 Task: Search one way flight ticket for 4 adults, 1 infant in seat and 1 infant on lap in premium economy from Des Moines: Des Moines International Airport to Raleigh: Raleigh-durham International Airport on 8-5-2023. Choice of flights is Sun country airlines. Number of bags: 1 checked bag. Price is upto 73000. Outbound departure time preference is 9:30.
Action: Mouse moved to (362, 321)
Screenshot: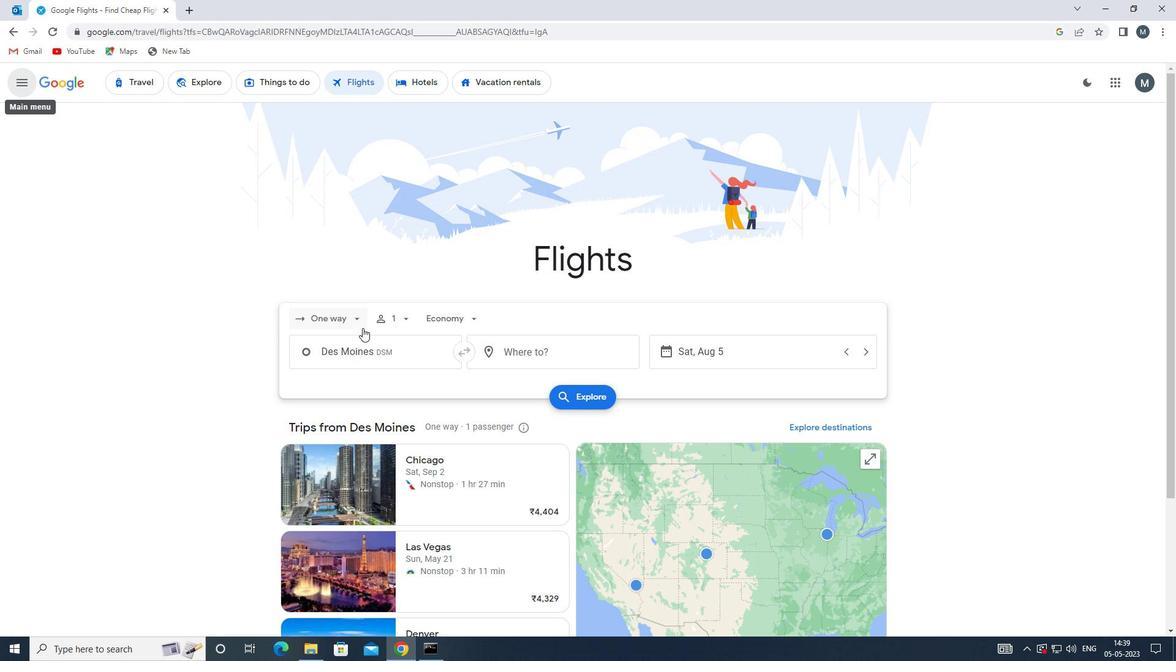 
Action: Mouse pressed left at (362, 321)
Screenshot: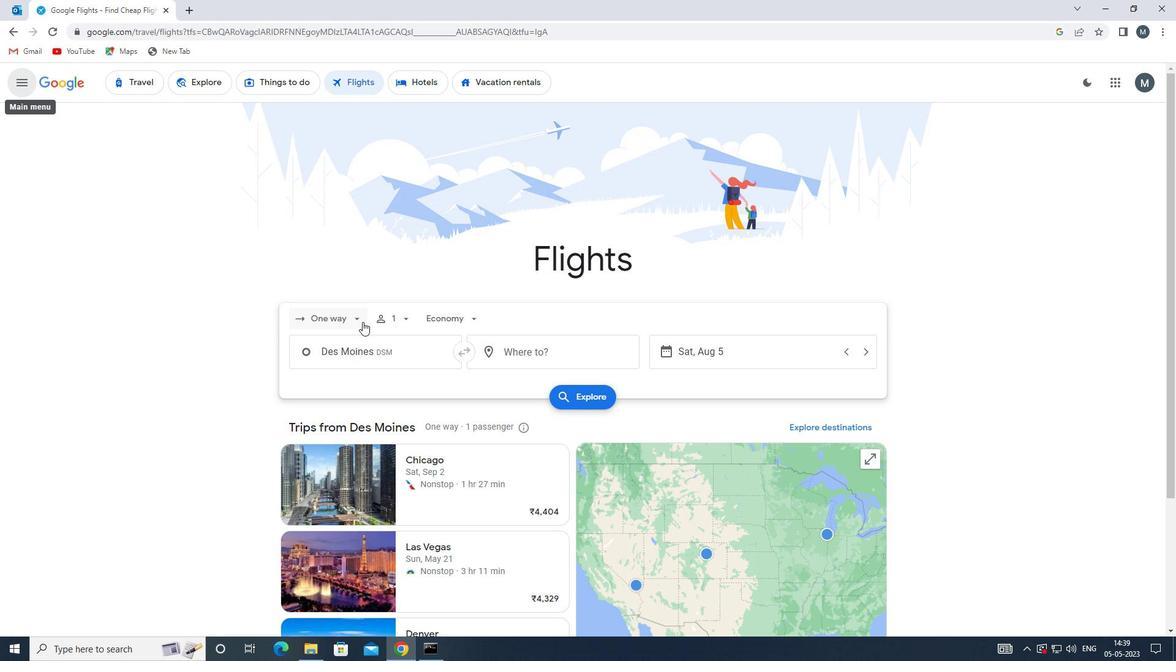 
Action: Mouse moved to (355, 322)
Screenshot: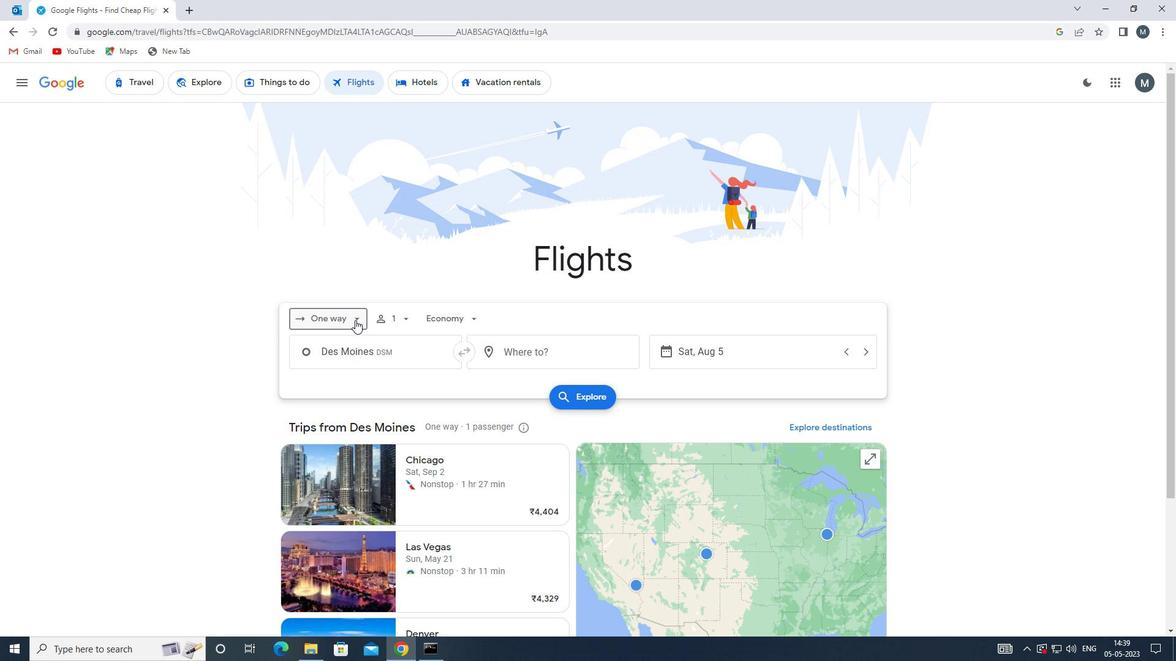 
Action: Mouse pressed left at (355, 322)
Screenshot: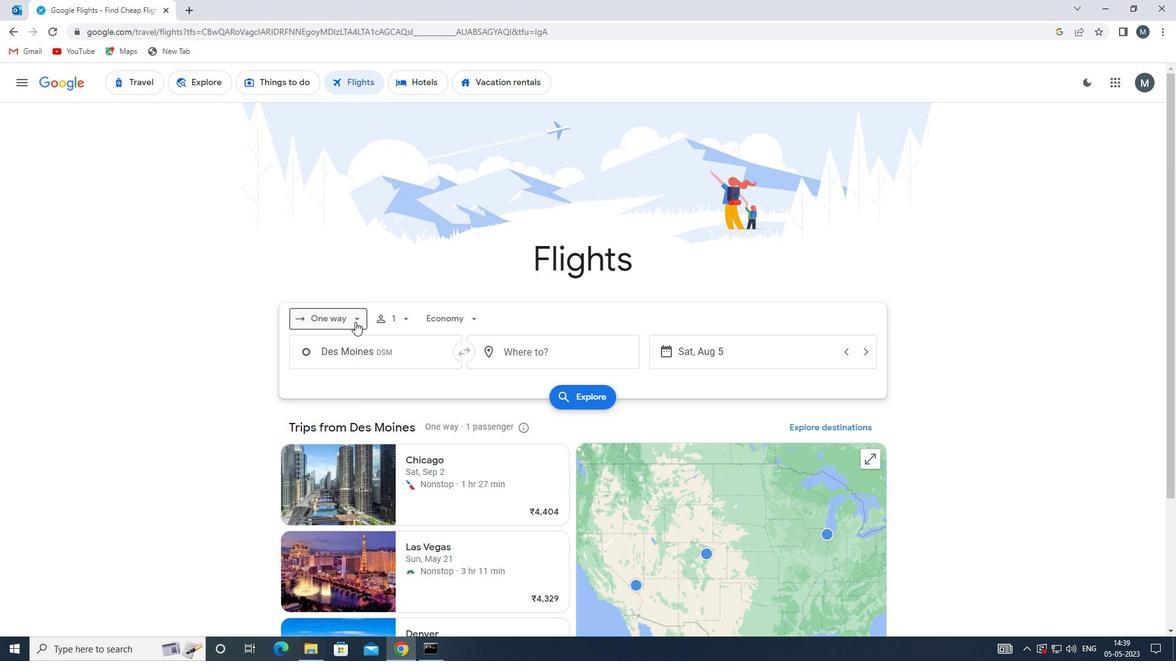 
Action: Mouse moved to (355, 378)
Screenshot: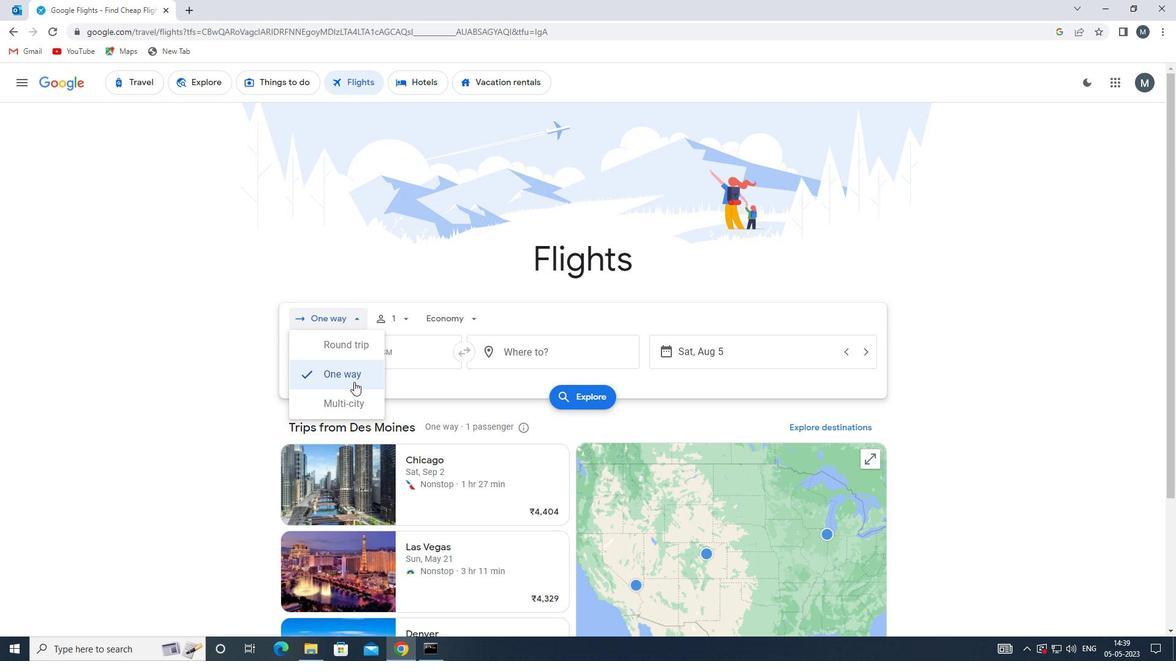
Action: Mouse pressed left at (355, 378)
Screenshot: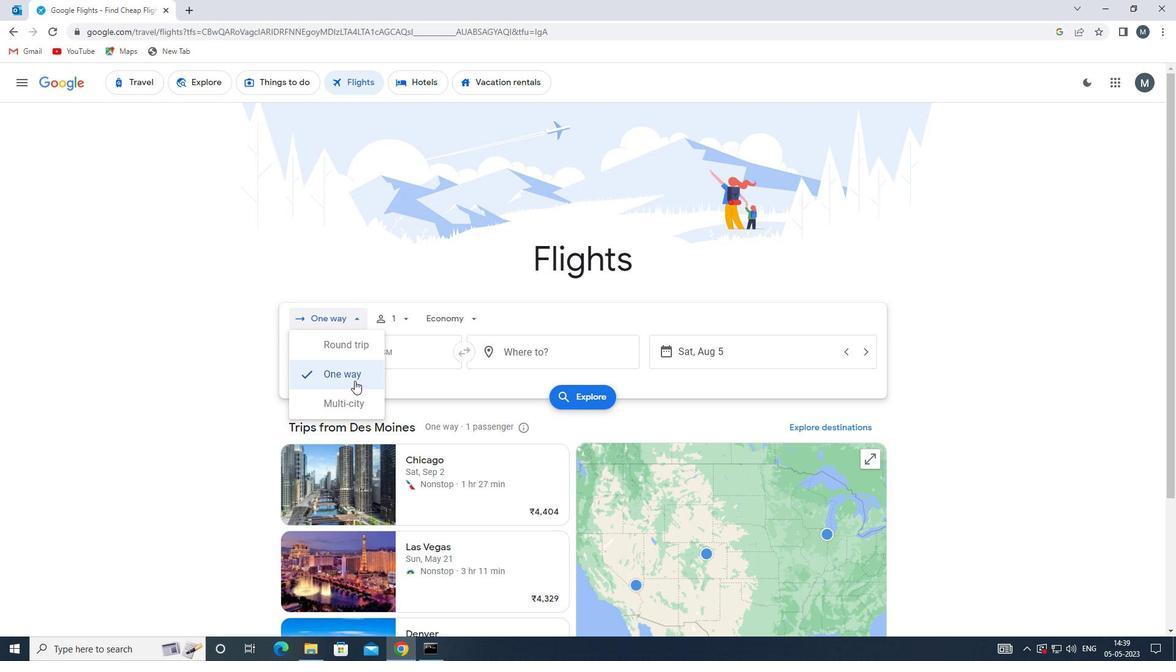 
Action: Mouse moved to (401, 317)
Screenshot: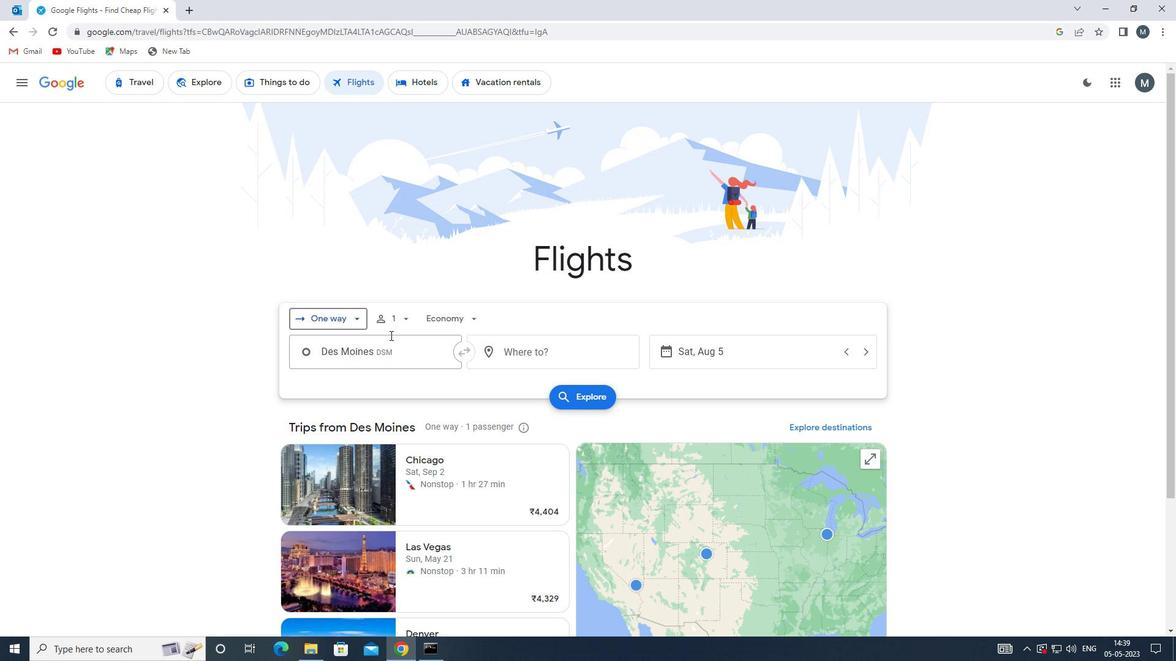 
Action: Mouse pressed left at (401, 317)
Screenshot: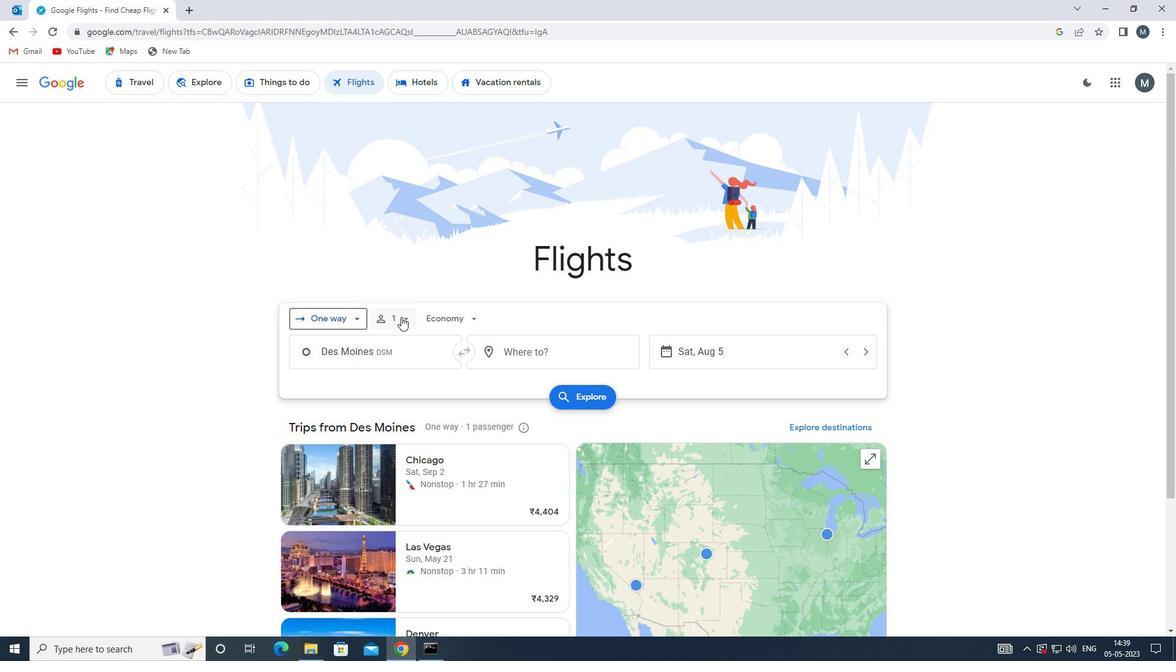 
Action: Mouse moved to (493, 351)
Screenshot: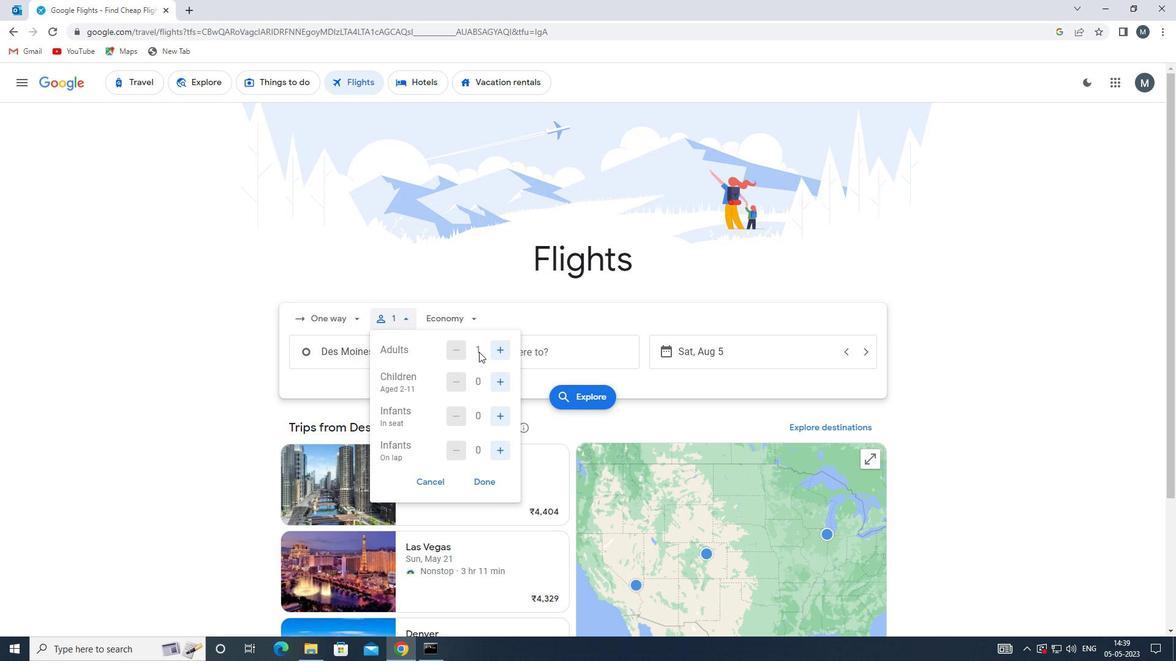 
Action: Mouse pressed left at (493, 351)
Screenshot: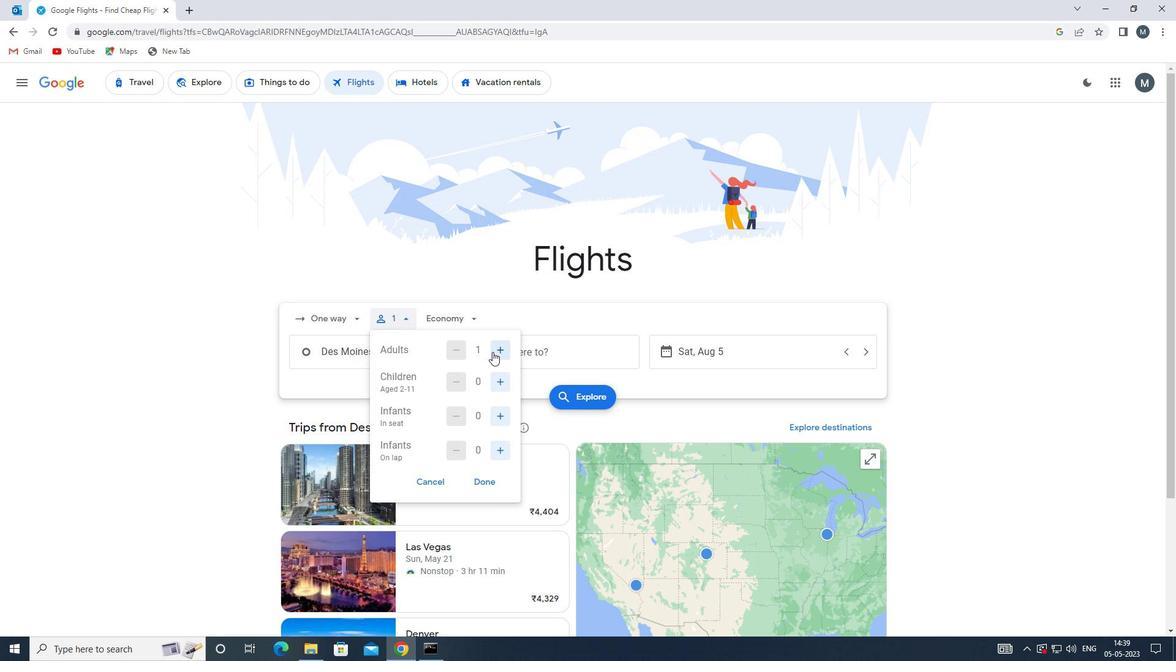
Action: Mouse moved to (494, 351)
Screenshot: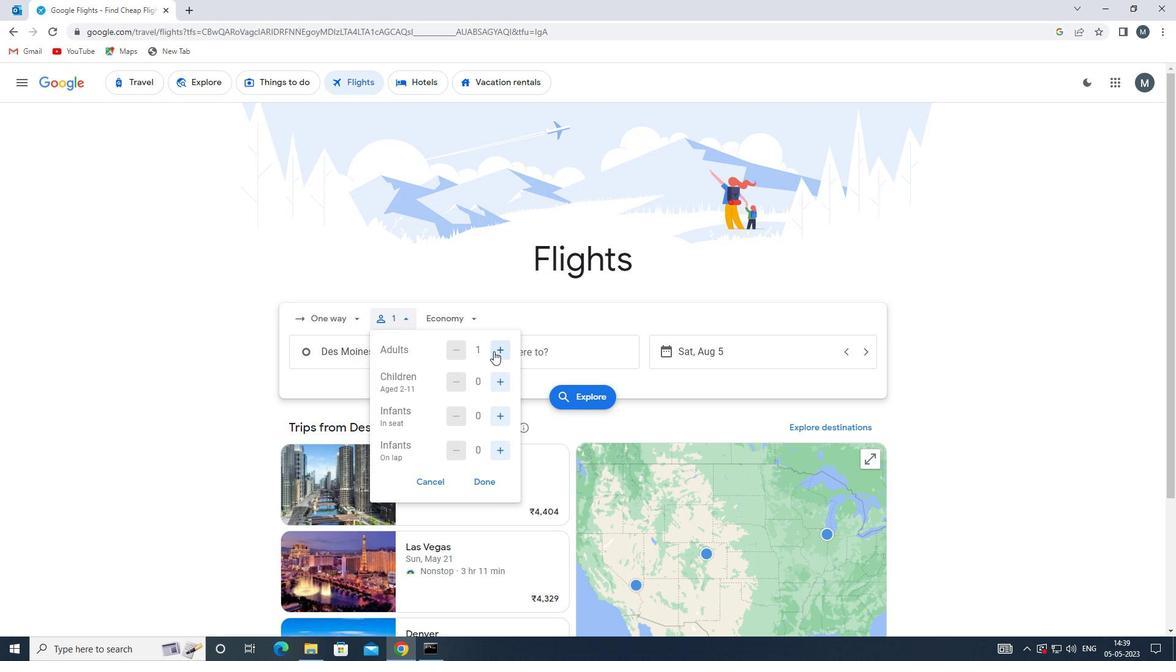 
Action: Mouse pressed left at (494, 351)
Screenshot: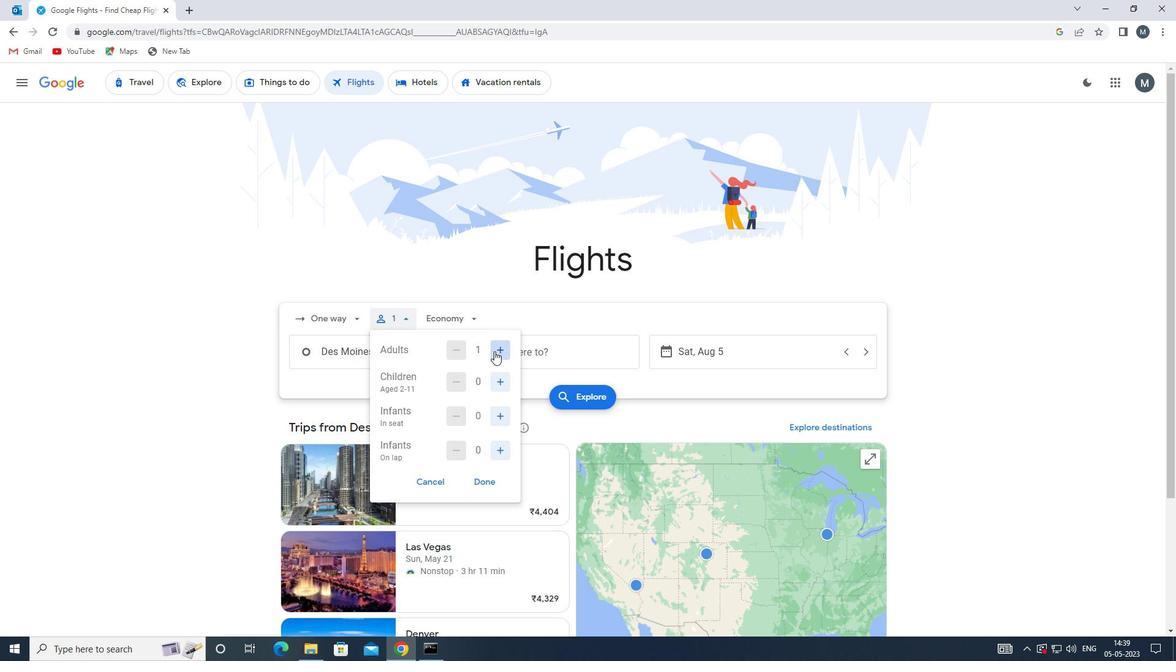 
Action: Mouse moved to (494, 351)
Screenshot: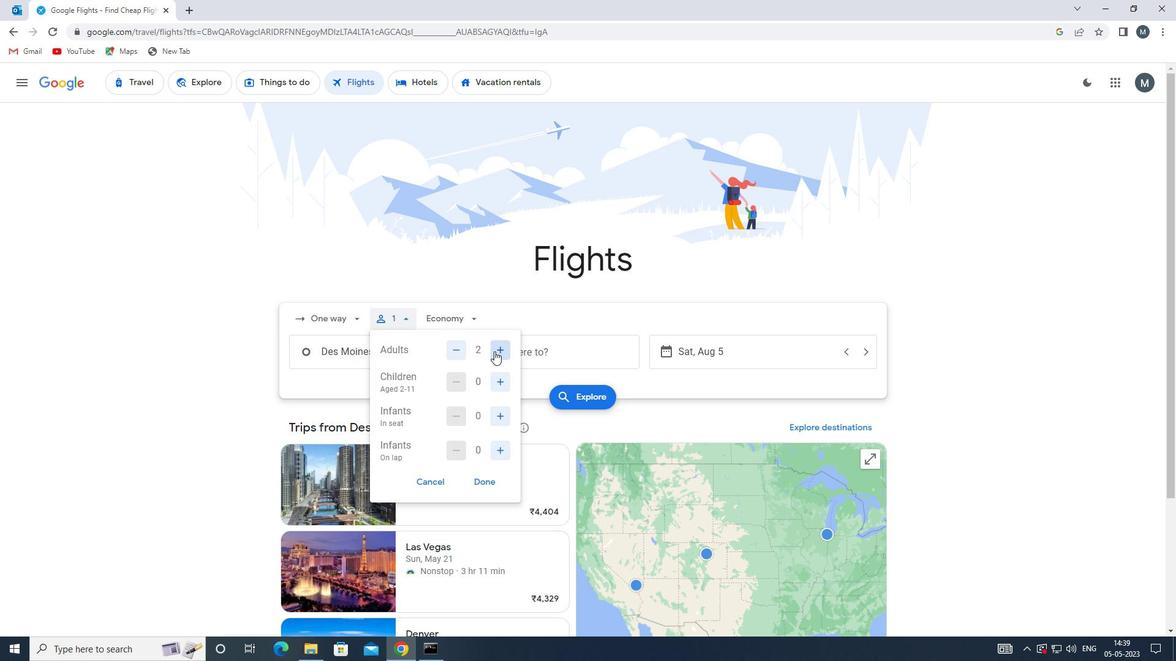 
Action: Mouse pressed left at (494, 351)
Screenshot: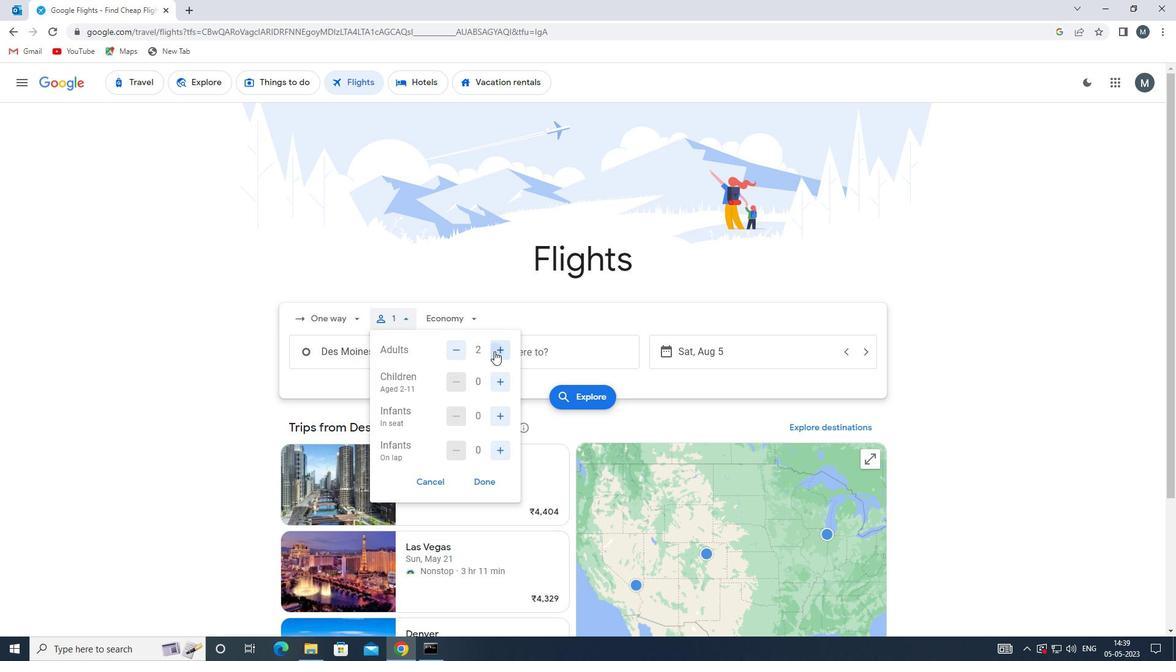 
Action: Mouse moved to (500, 418)
Screenshot: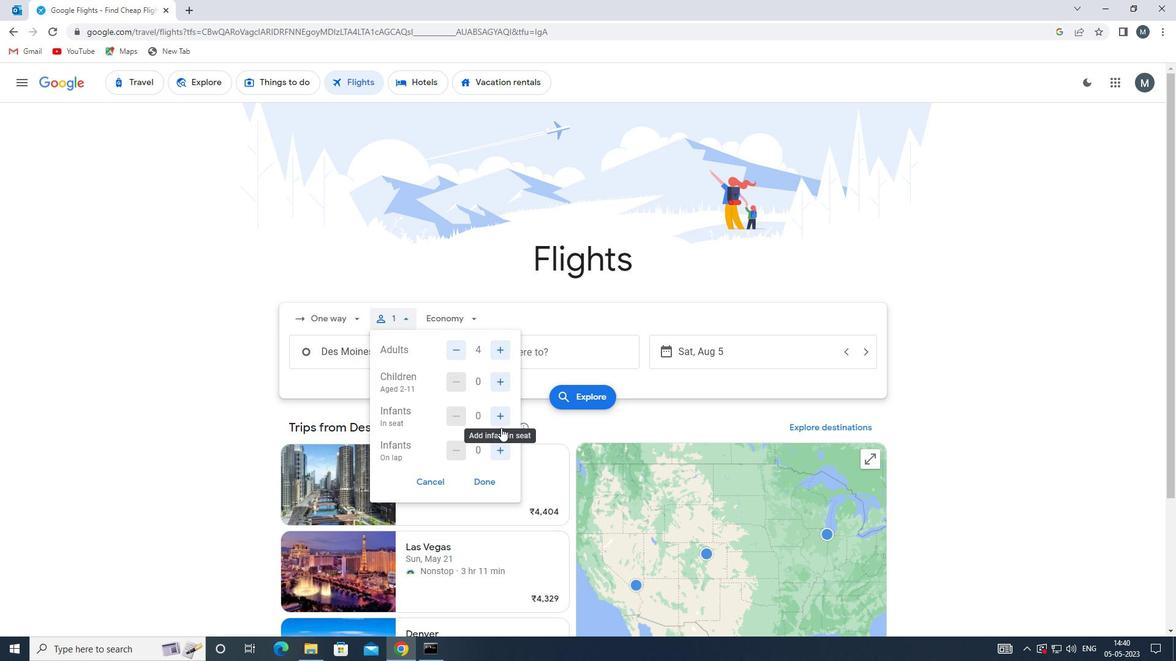 
Action: Mouse pressed left at (500, 418)
Screenshot: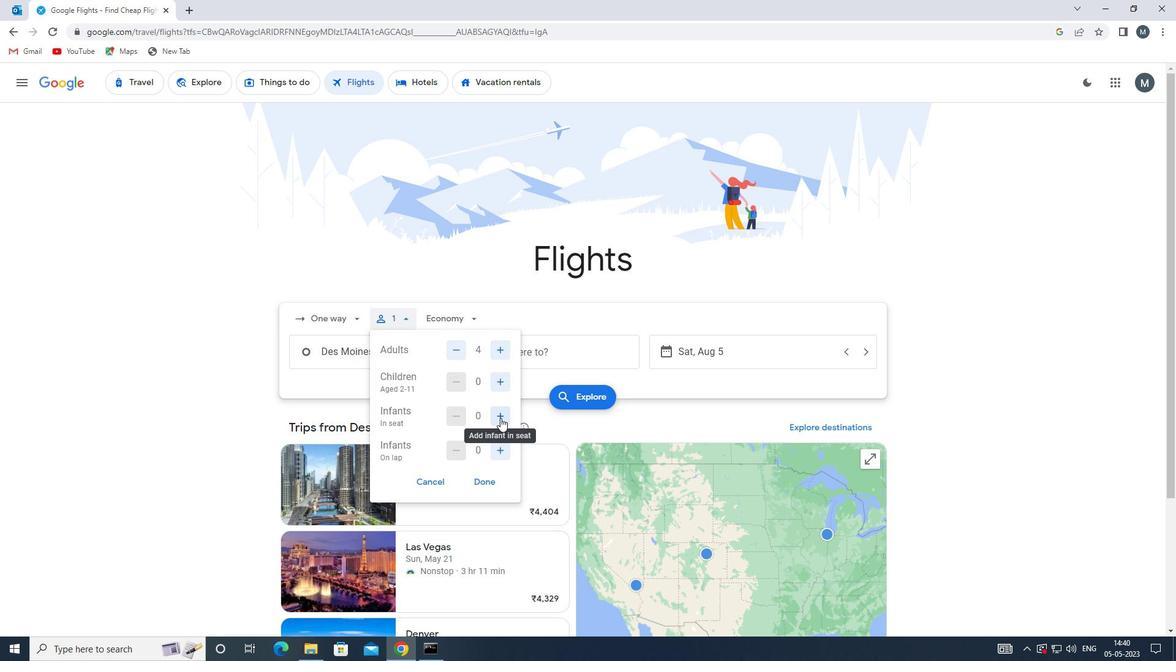 
Action: Mouse moved to (499, 457)
Screenshot: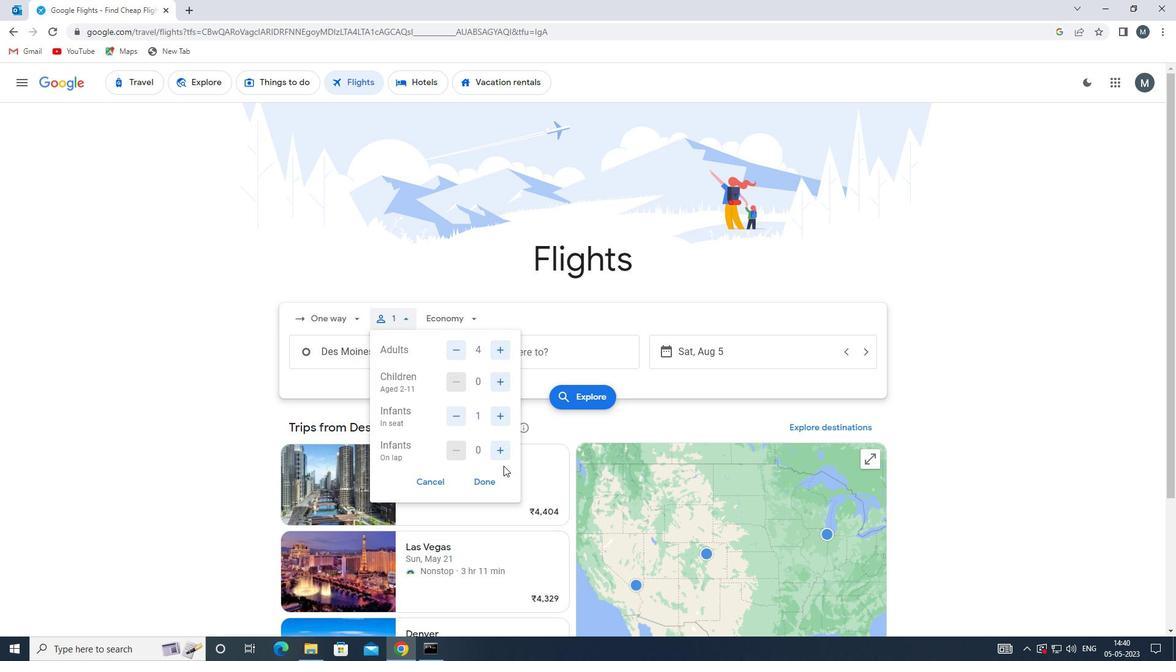 
Action: Mouse pressed left at (499, 457)
Screenshot: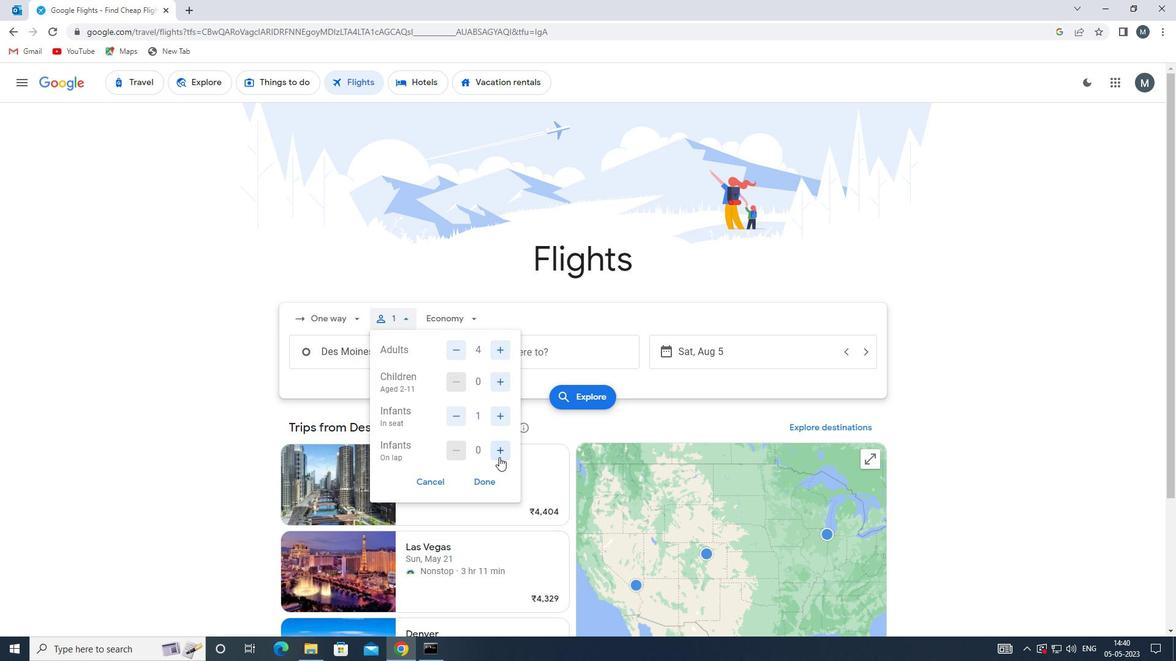 
Action: Mouse moved to (491, 480)
Screenshot: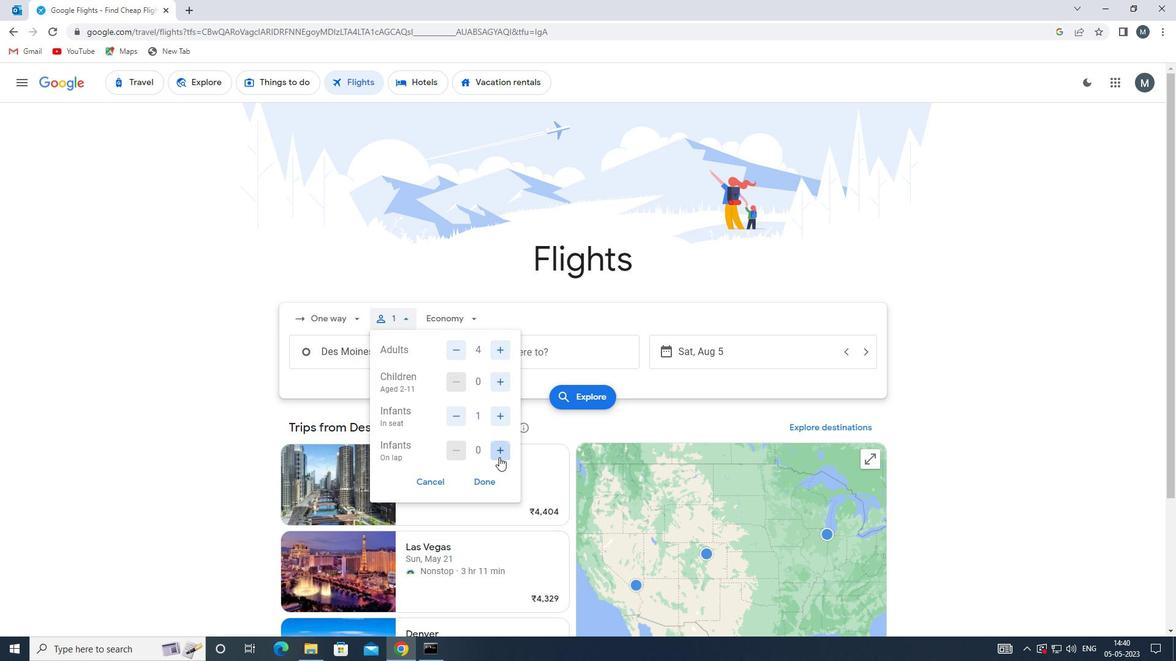 
Action: Mouse pressed left at (491, 480)
Screenshot: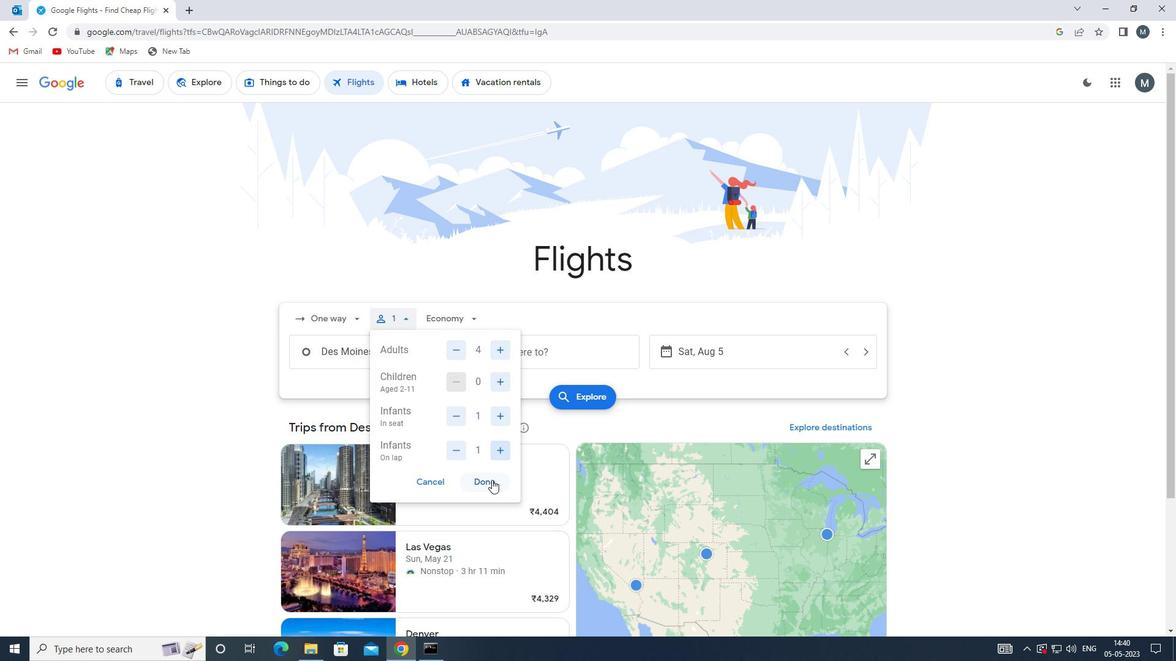 
Action: Mouse moved to (471, 322)
Screenshot: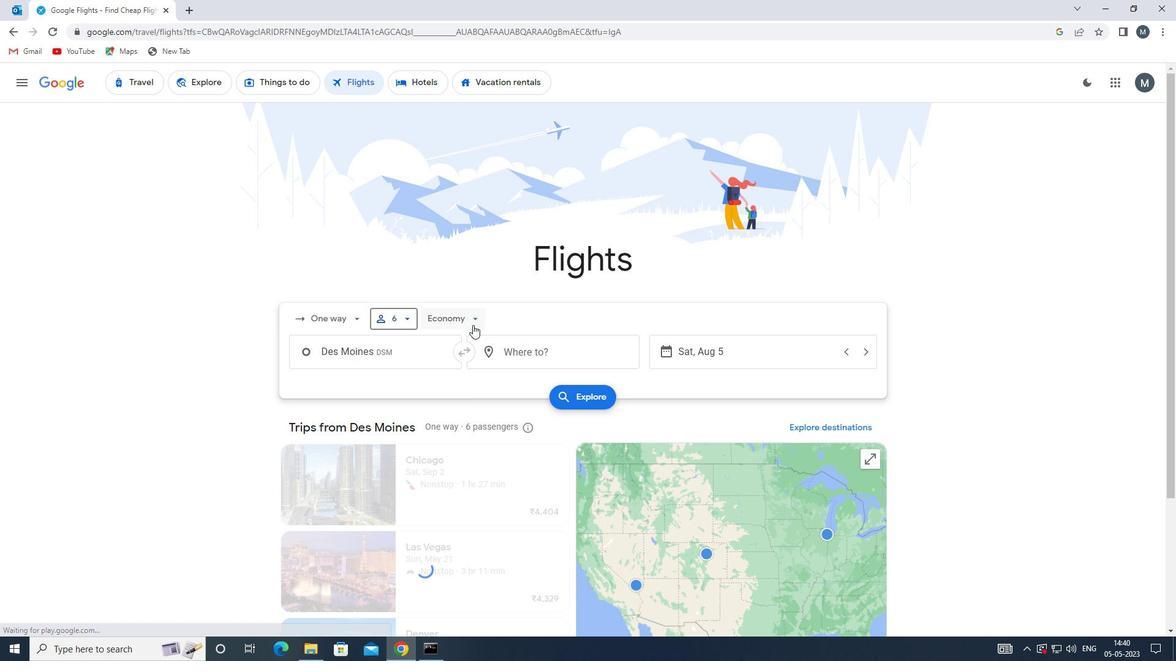 
Action: Mouse pressed left at (471, 322)
Screenshot: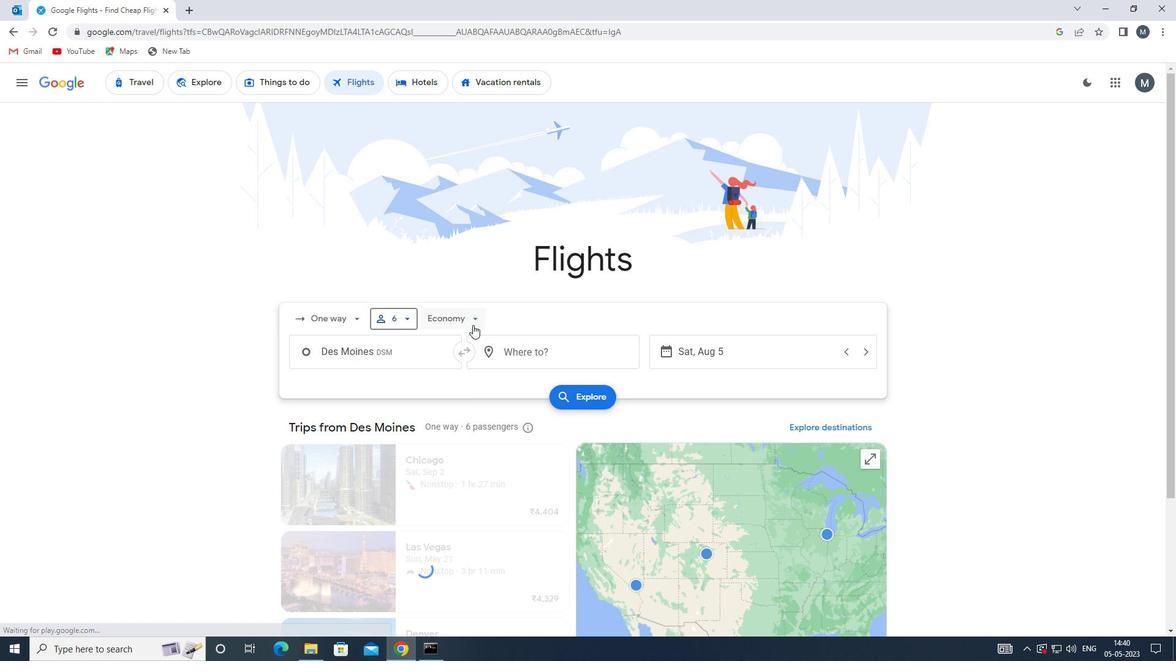 
Action: Mouse moved to (469, 373)
Screenshot: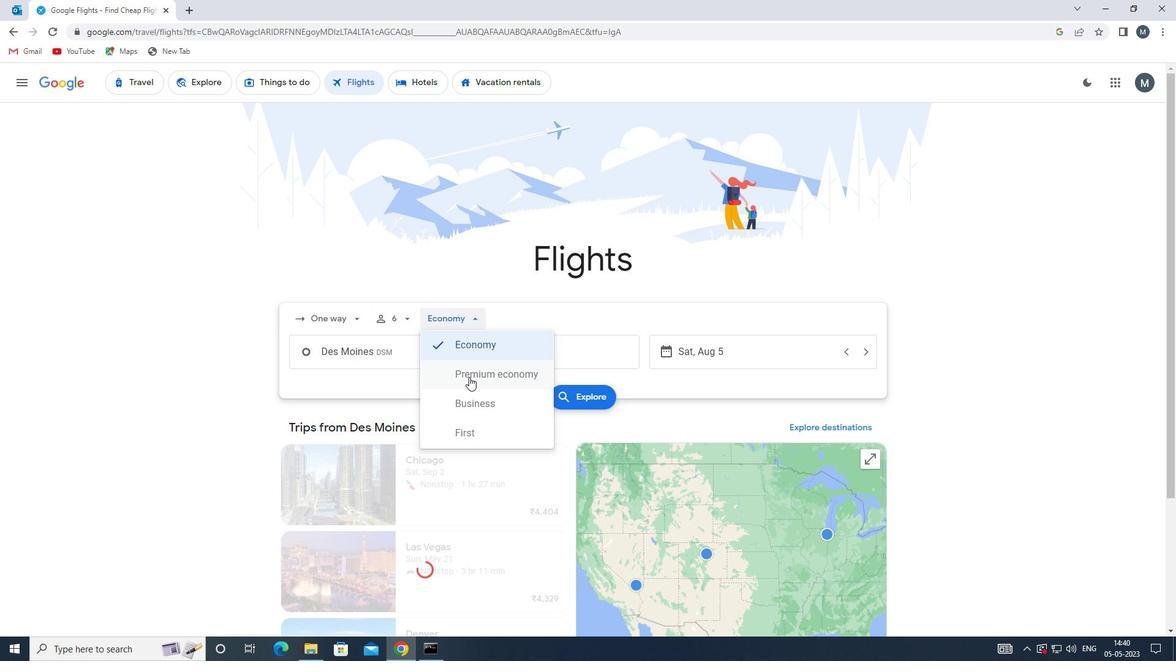 
Action: Mouse pressed left at (469, 373)
Screenshot: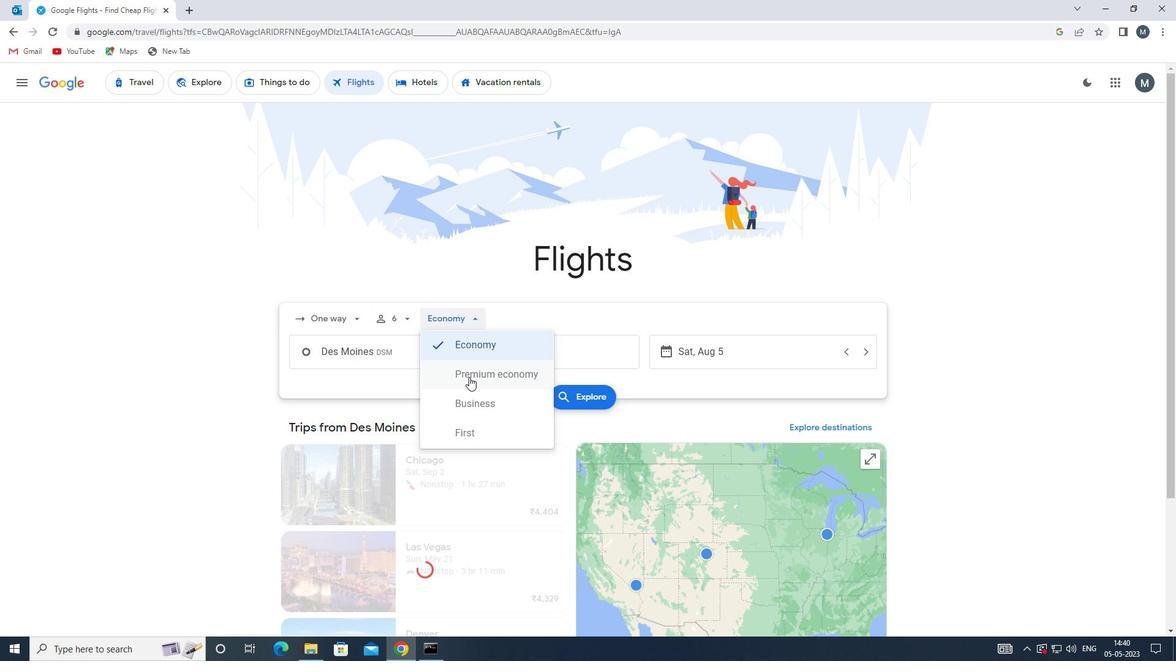 
Action: Mouse moved to (406, 355)
Screenshot: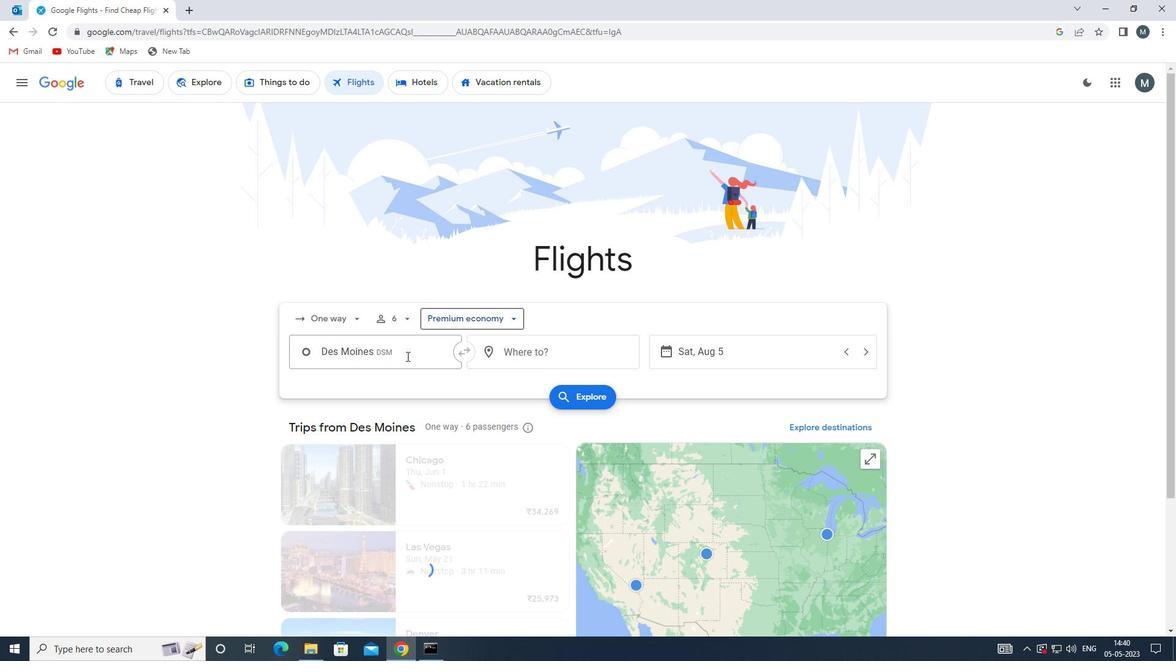 
Action: Mouse pressed left at (406, 355)
Screenshot: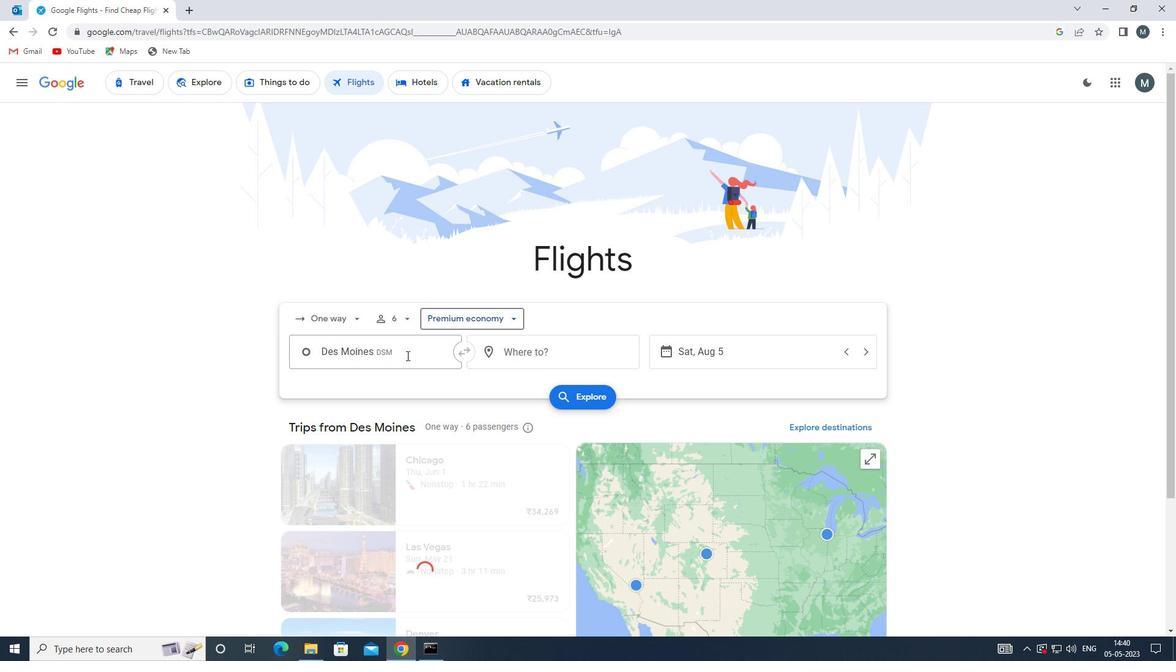 
Action: Mouse moved to (405, 415)
Screenshot: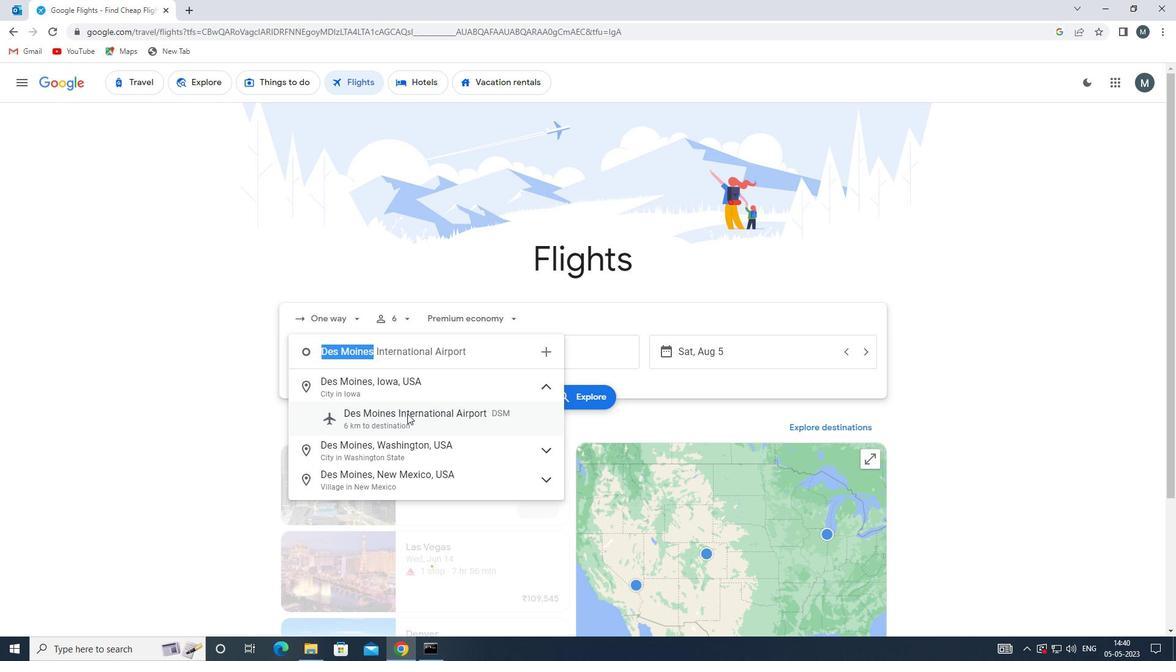 
Action: Mouse pressed left at (405, 415)
Screenshot: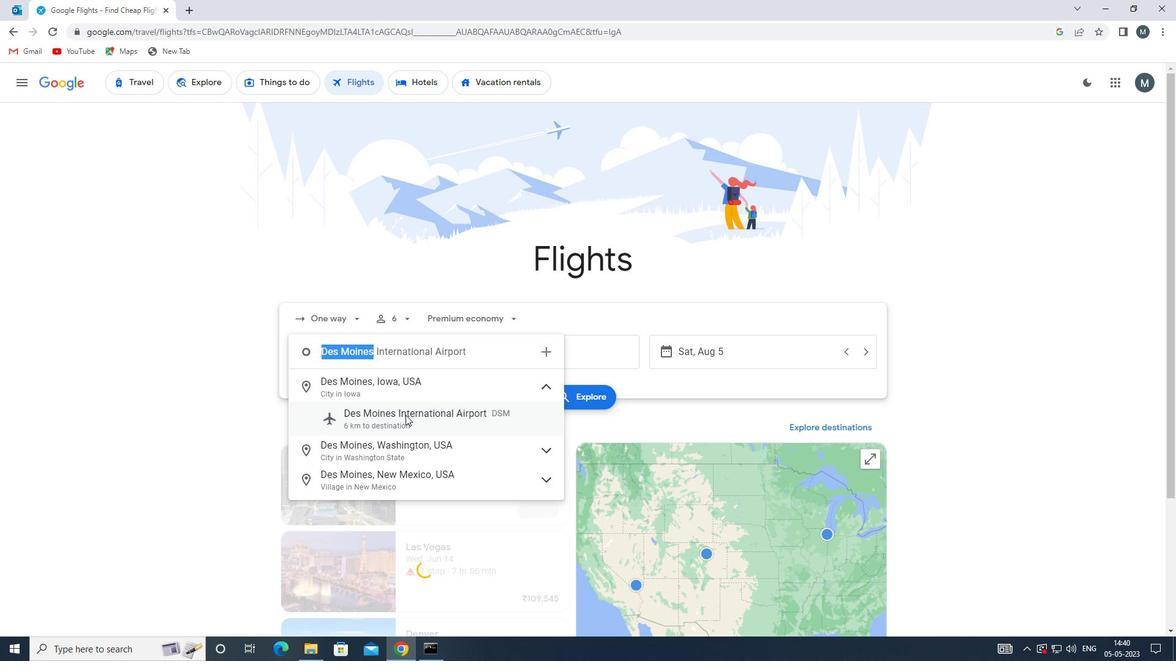 
Action: Mouse moved to (528, 354)
Screenshot: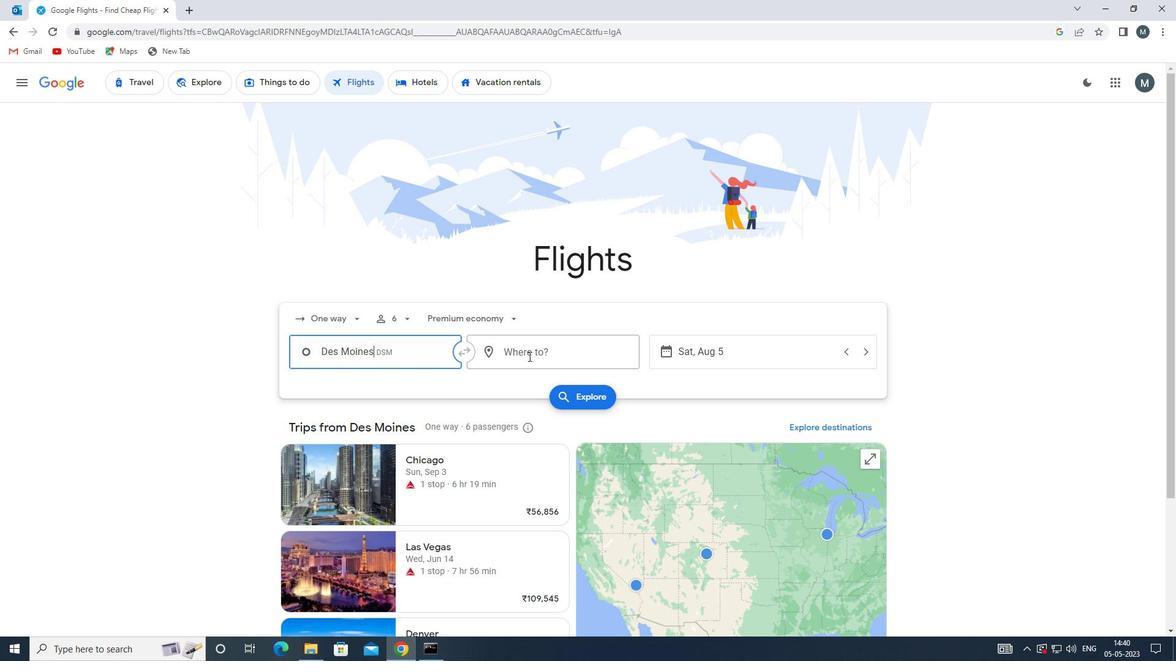 
Action: Mouse pressed left at (528, 354)
Screenshot: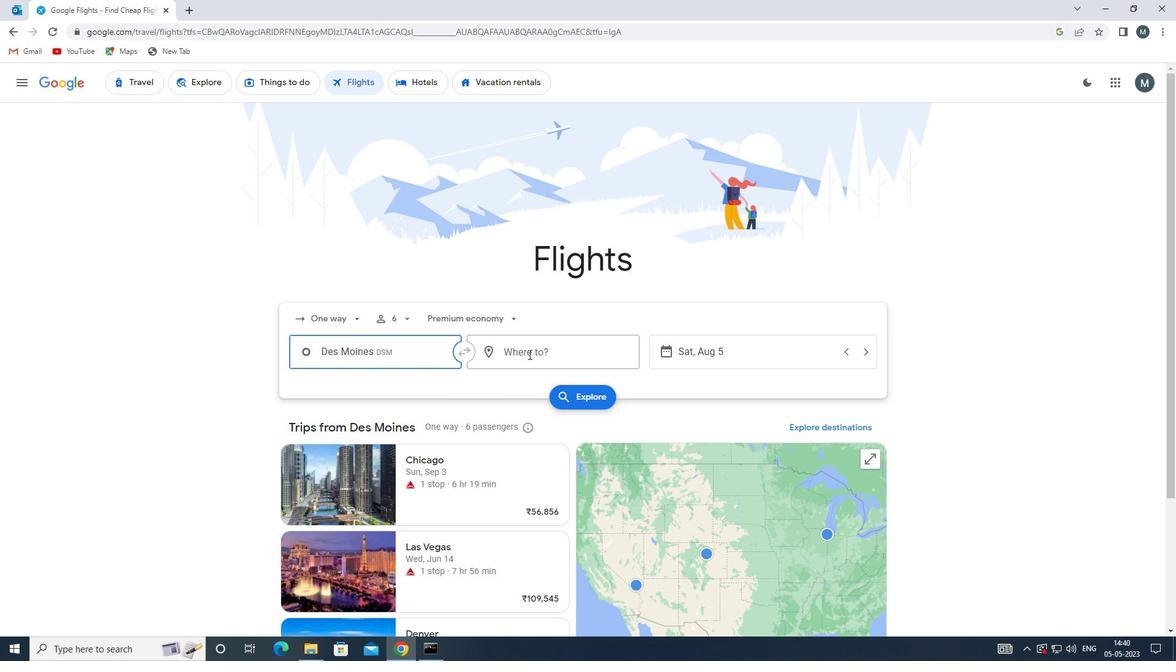 
Action: Key pressed rdu
Screenshot: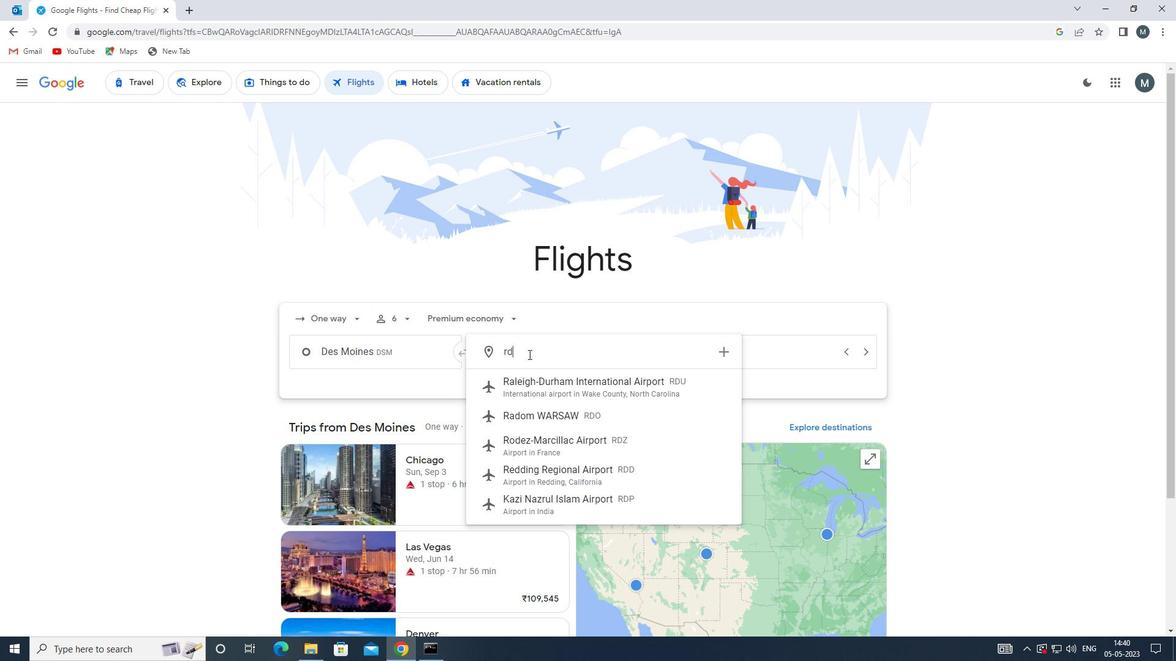 
Action: Mouse moved to (547, 386)
Screenshot: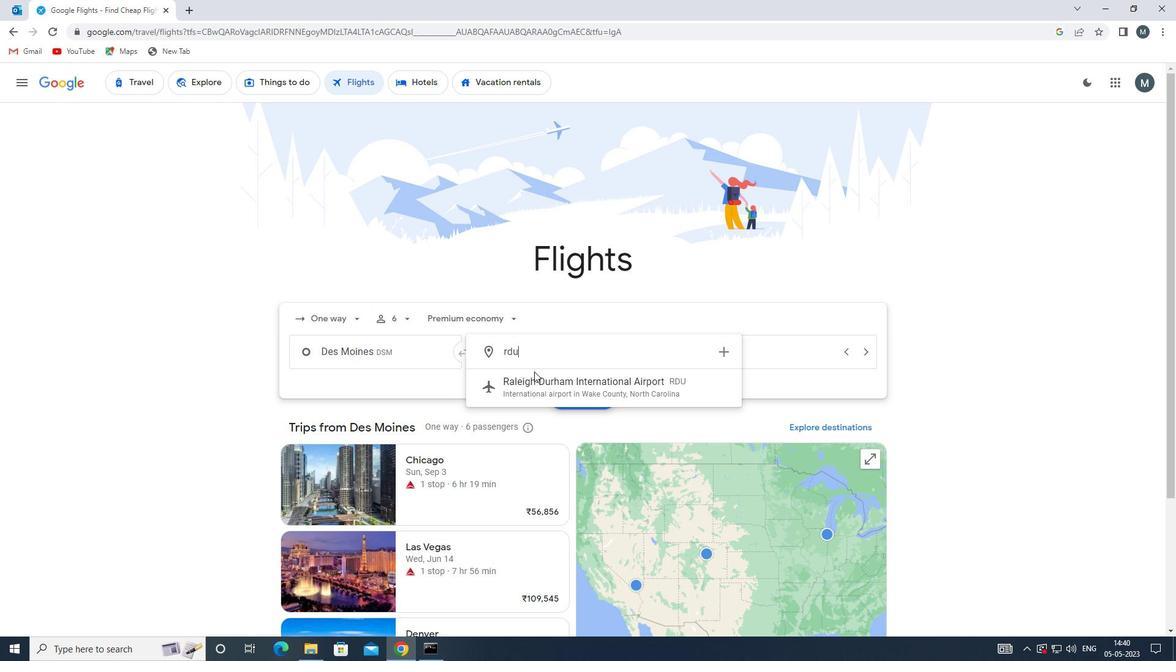
Action: Mouse pressed left at (547, 386)
Screenshot: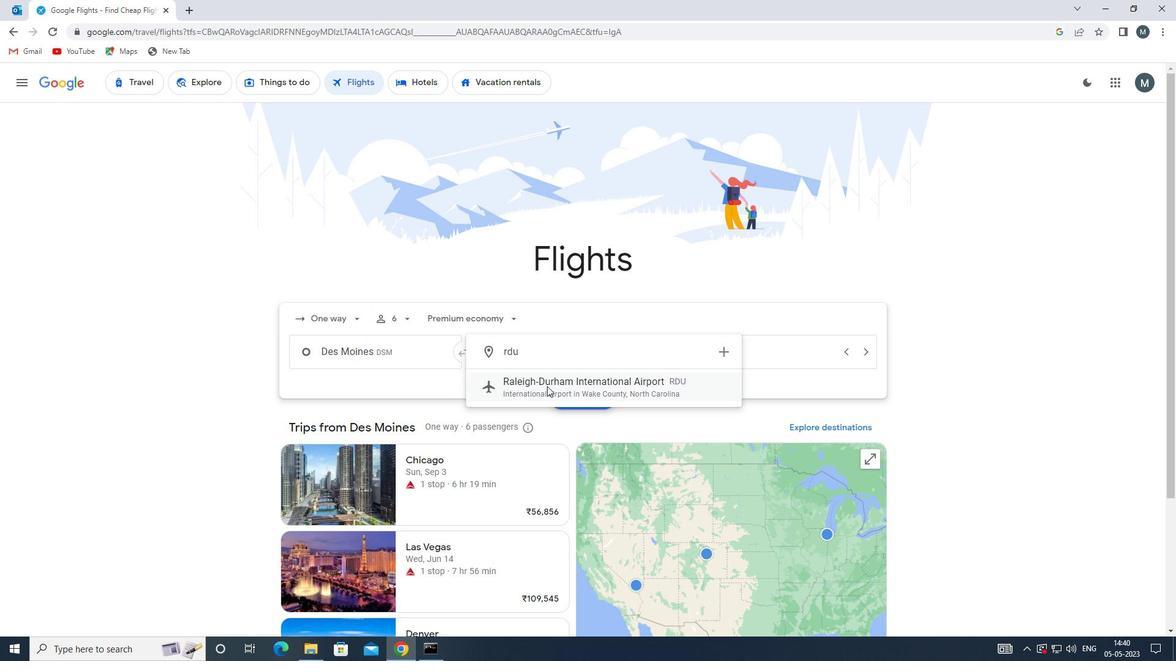 
Action: Mouse moved to (673, 349)
Screenshot: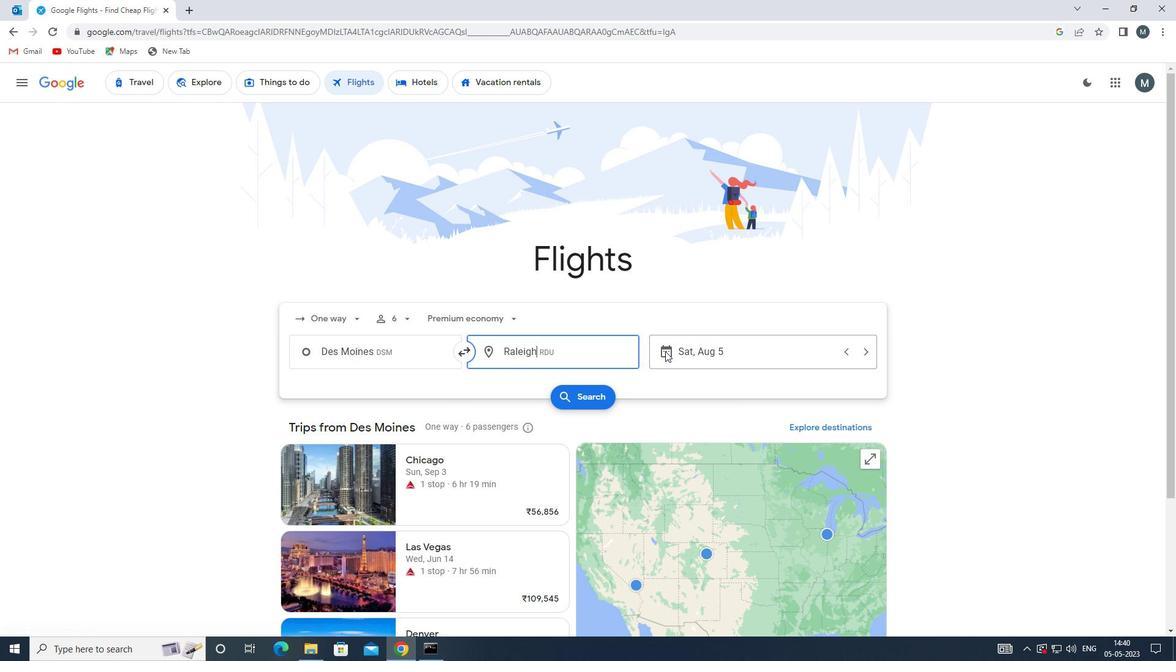 
Action: Mouse pressed left at (673, 349)
Screenshot: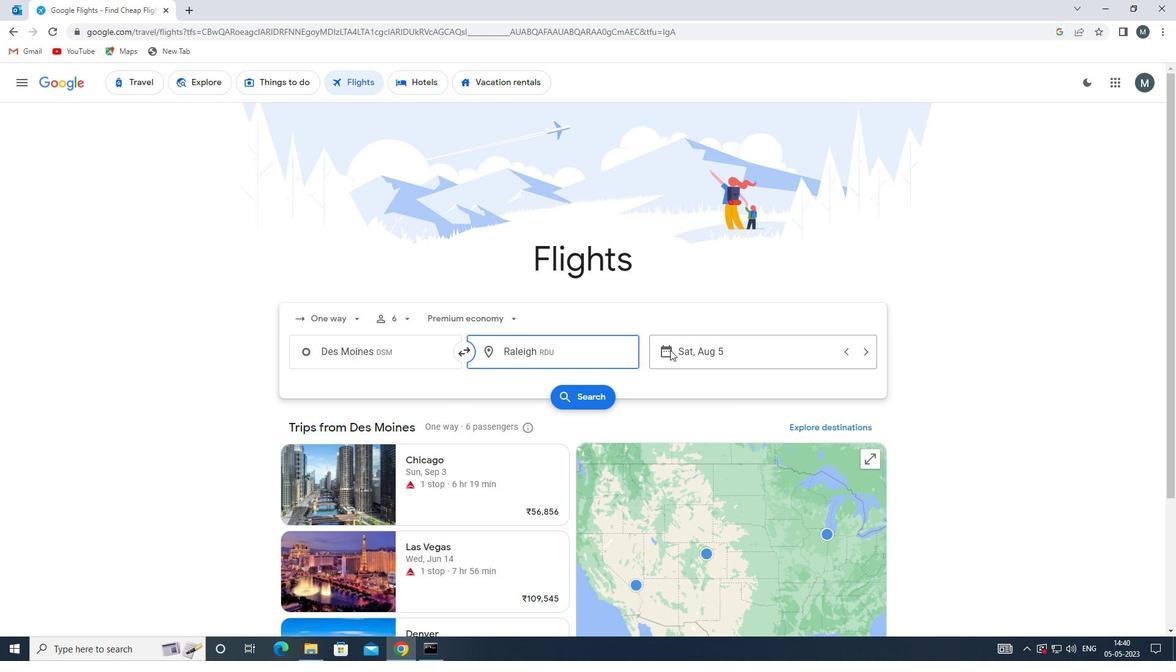 
Action: Mouse moved to (625, 415)
Screenshot: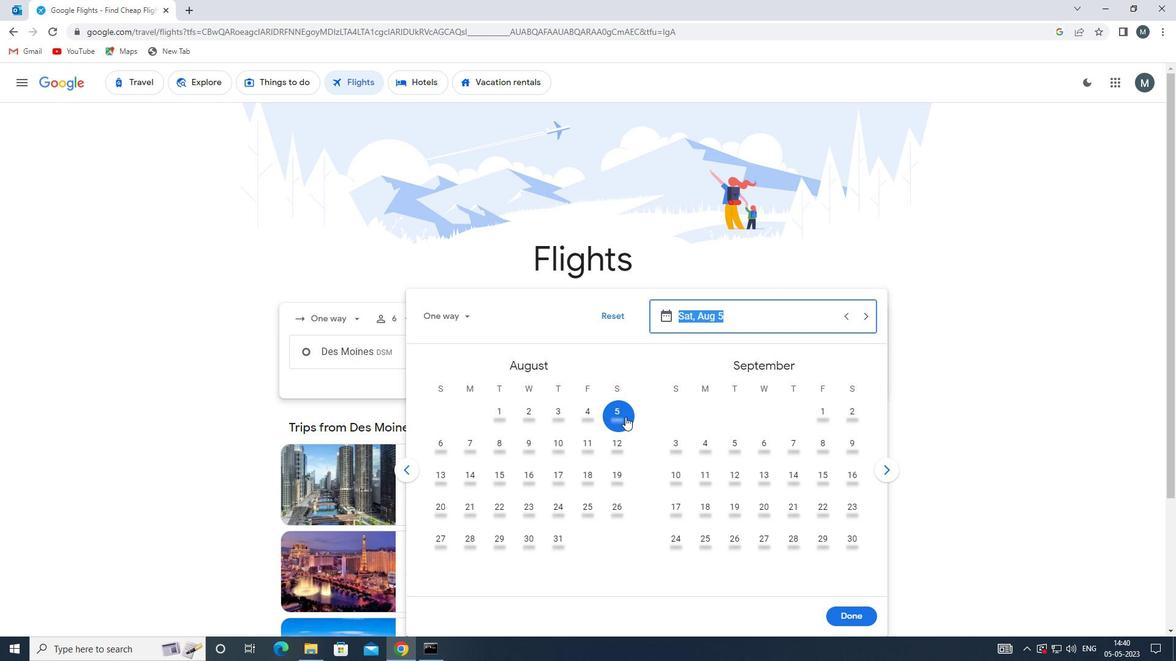 
Action: Mouse pressed left at (625, 415)
Screenshot: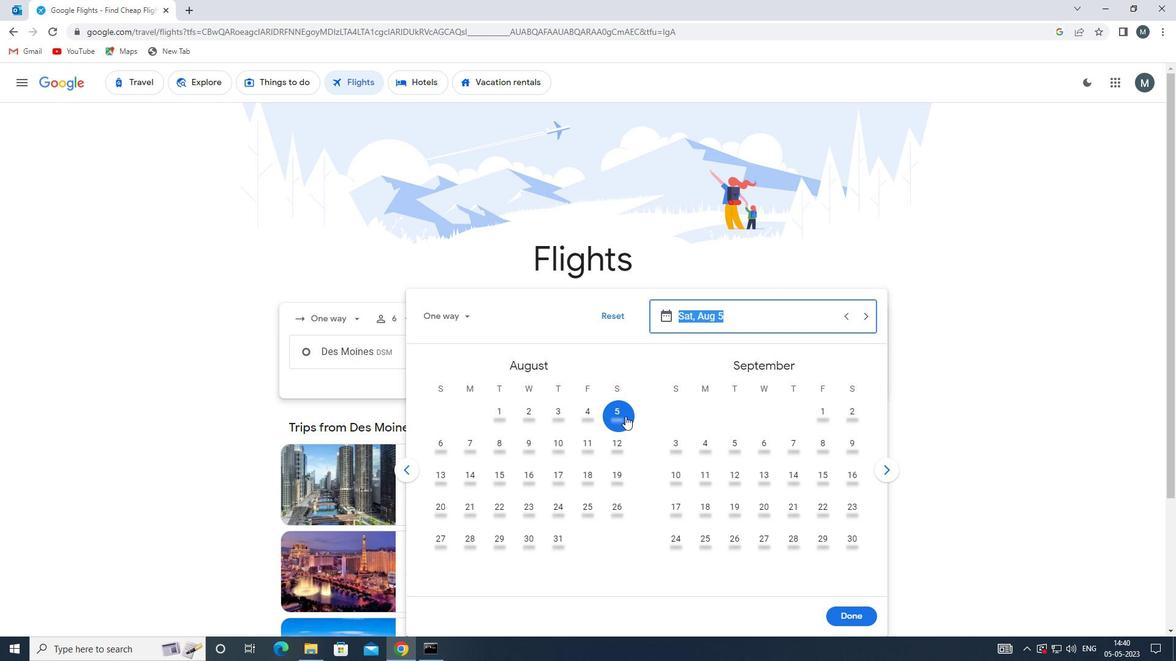 
Action: Mouse moved to (860, 612)
Screenshot: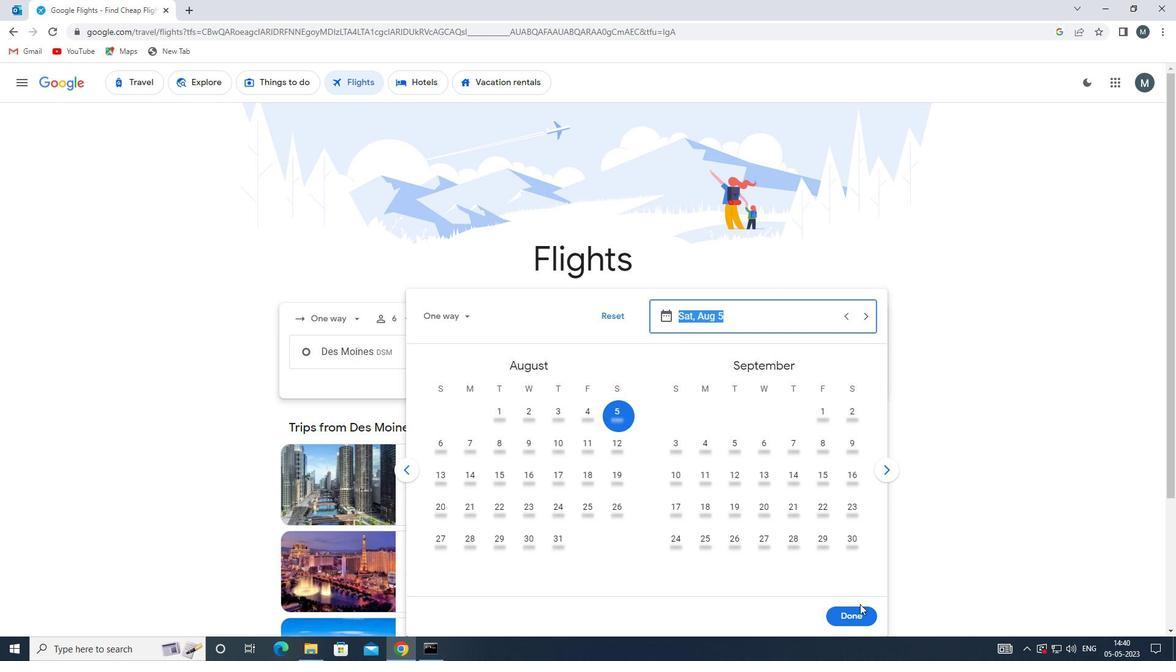 
Action: Mouse pressed left at (860, 612)
Screenshot: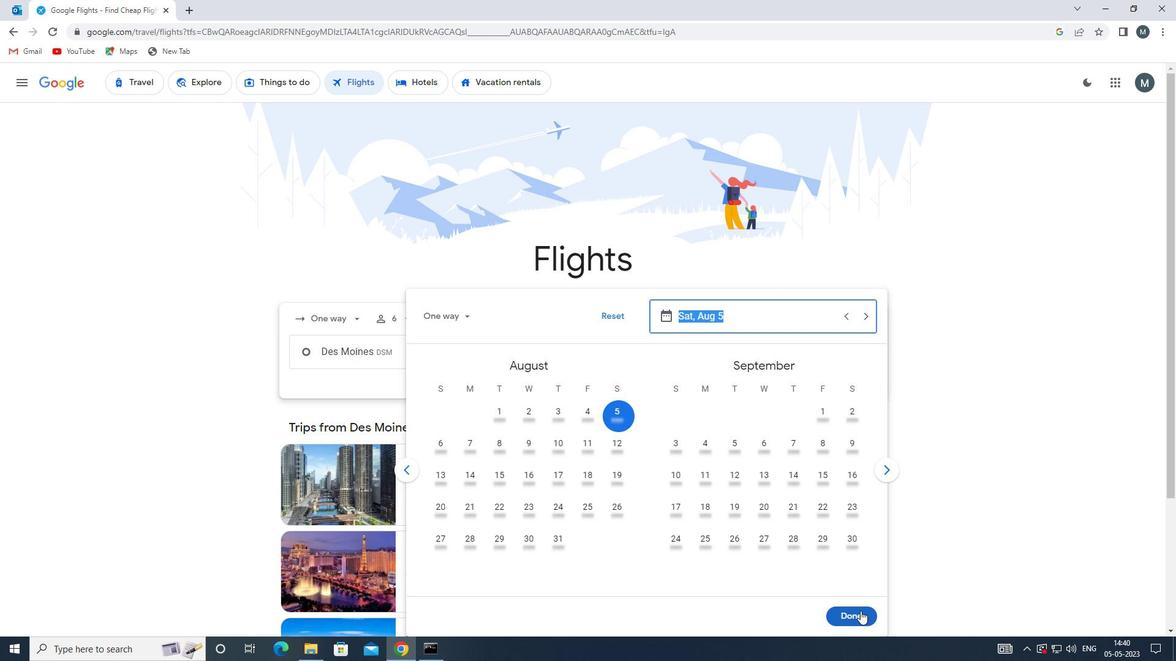 
Action: Mouse moved to (580, 395)
Screenshot: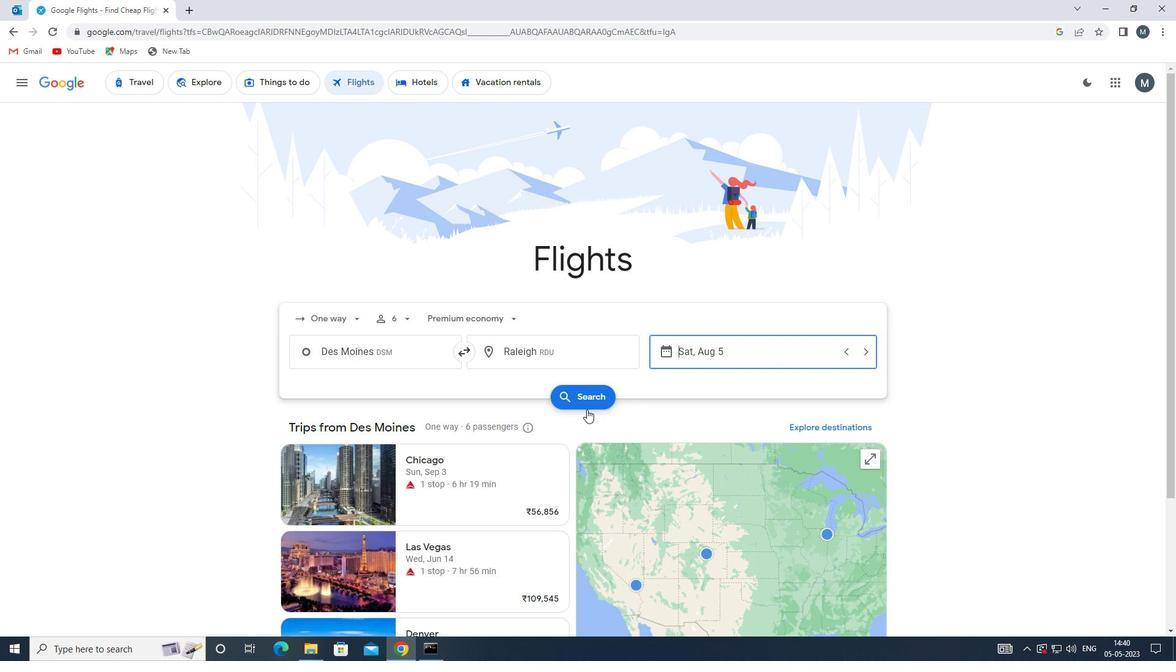 
Action: Mouse pressed left at (580, 395)
Screenshot: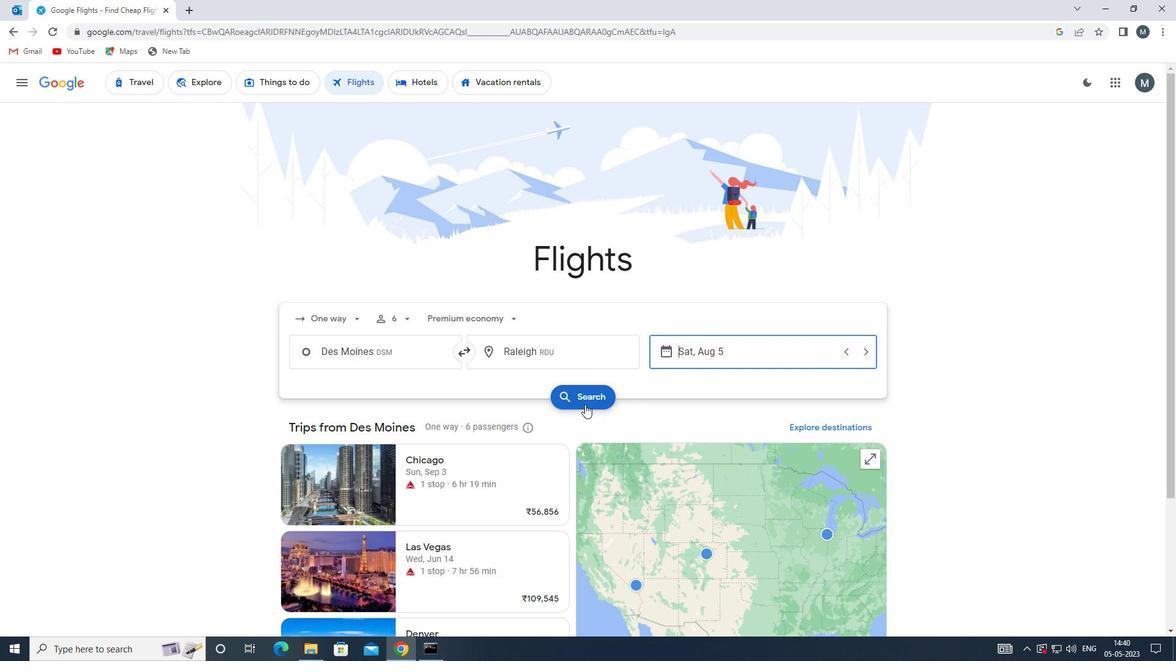 
Action: Mouse moved to (294, 194)
Screenshot: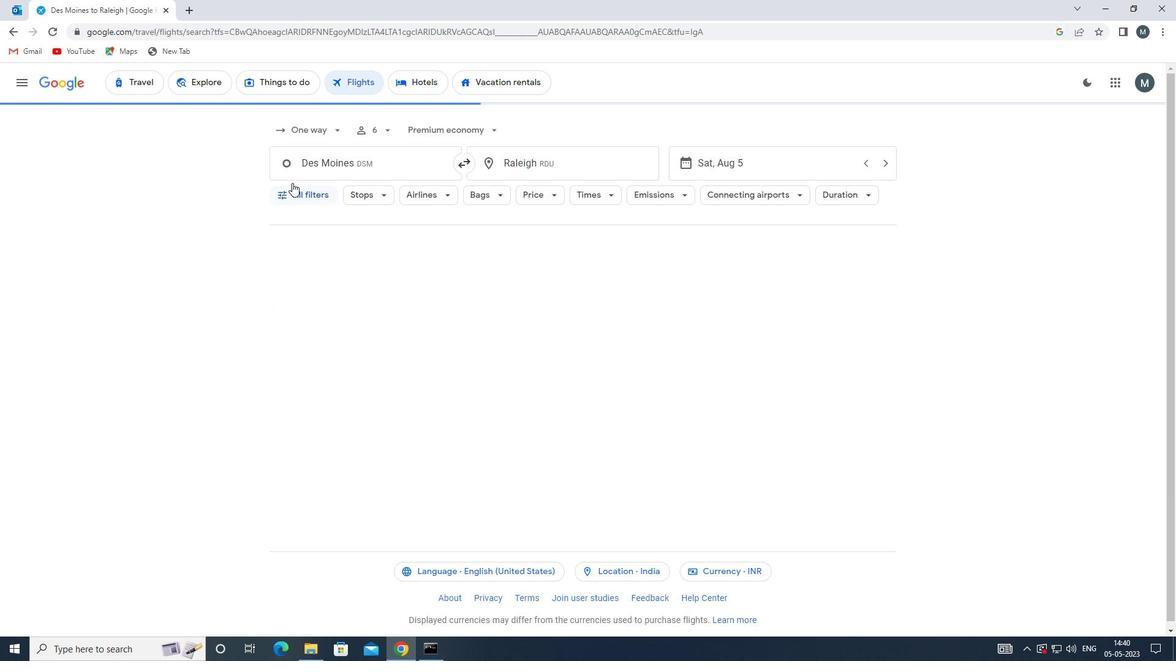 
Action: Mouse pressed left at (294, 194)
Screenshot: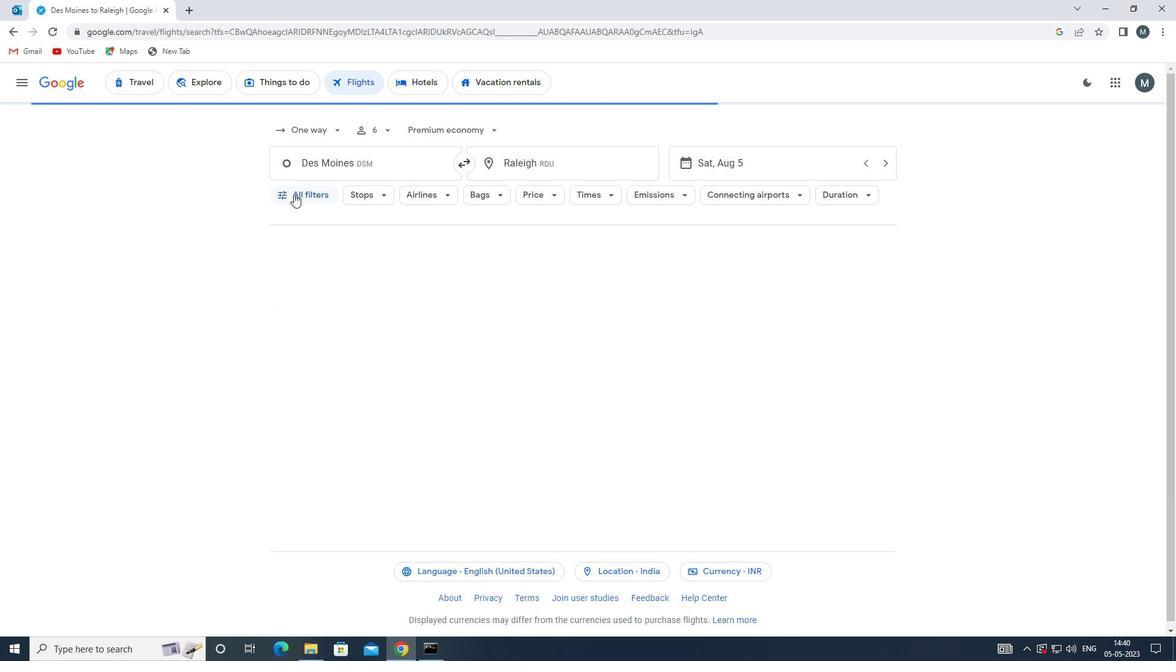 
Action: Mouse moved to (346, 316)
Screenshot: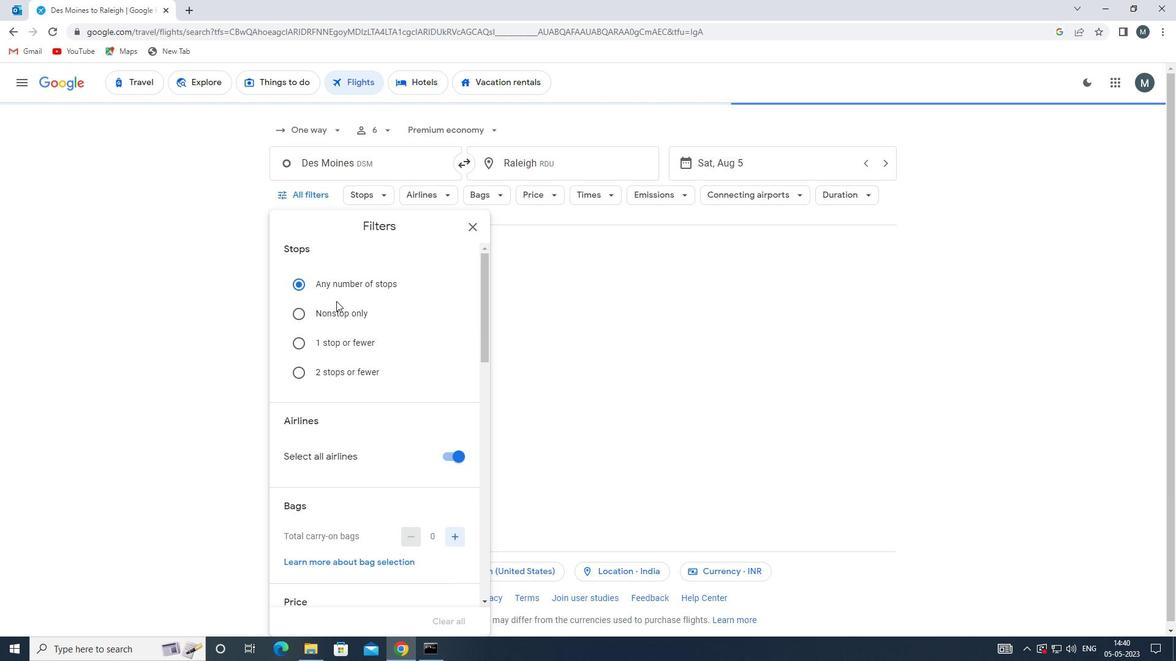 
Action: Mouse scrolled (346, 316) with delta (0, 0)
Screenshot: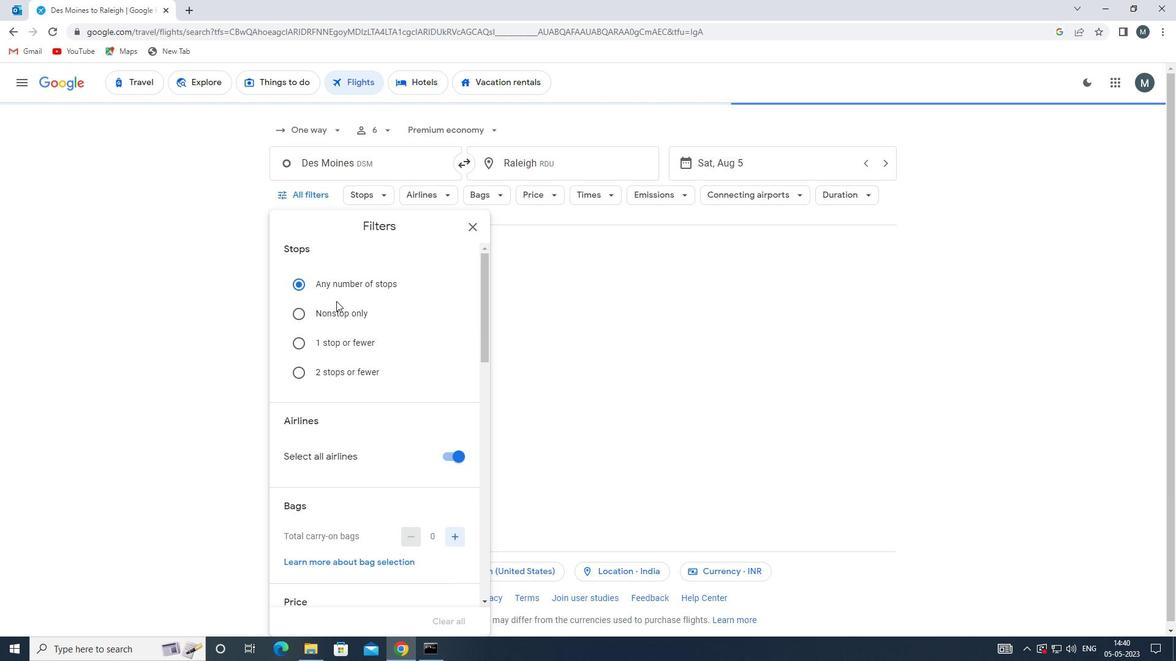 
Action: Mouse moved to (348, 320)
Screenshot: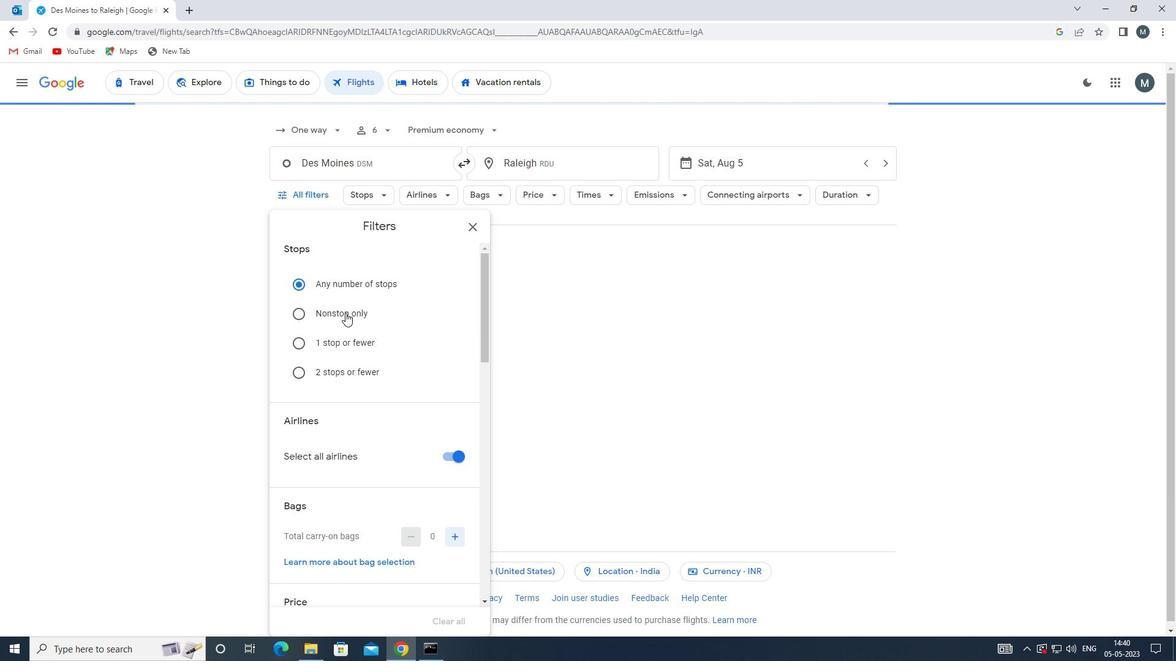 
Action: Mouse scrolled (348, 319) with delta (0, 0)
Screenshot: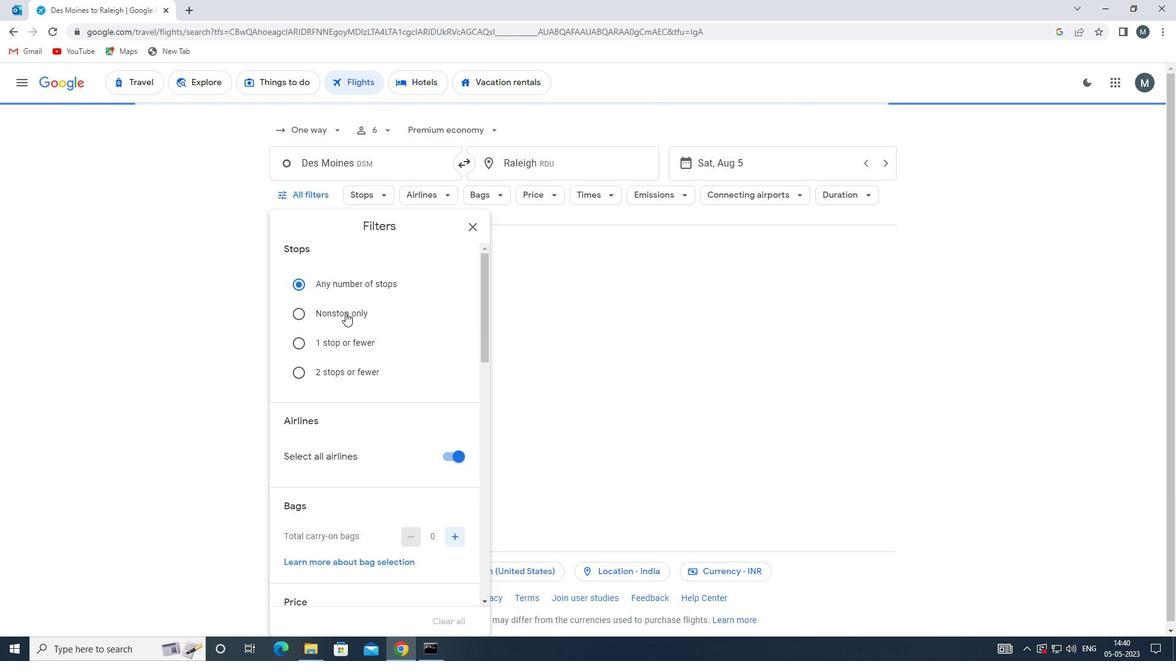 
Action: Mouse moved to (450, 335)
Screenshot: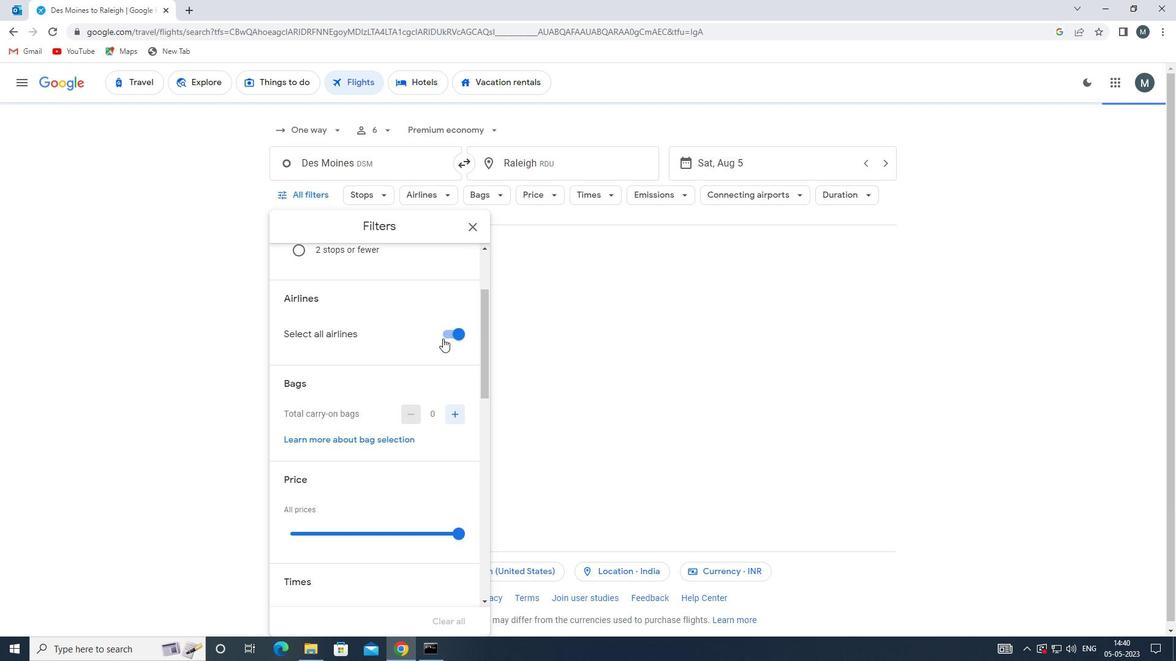 
Action: Mouse pressed left at (450, 335)
Screenshot: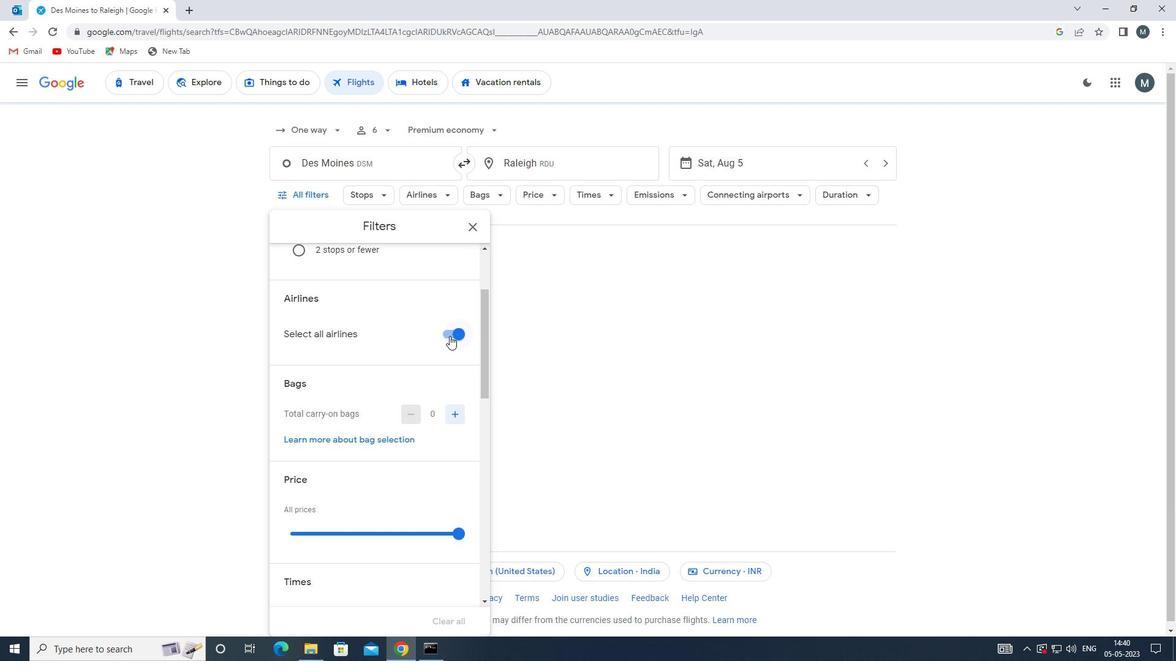 
Action: Mouse moved to (454, 332)
Screenshot: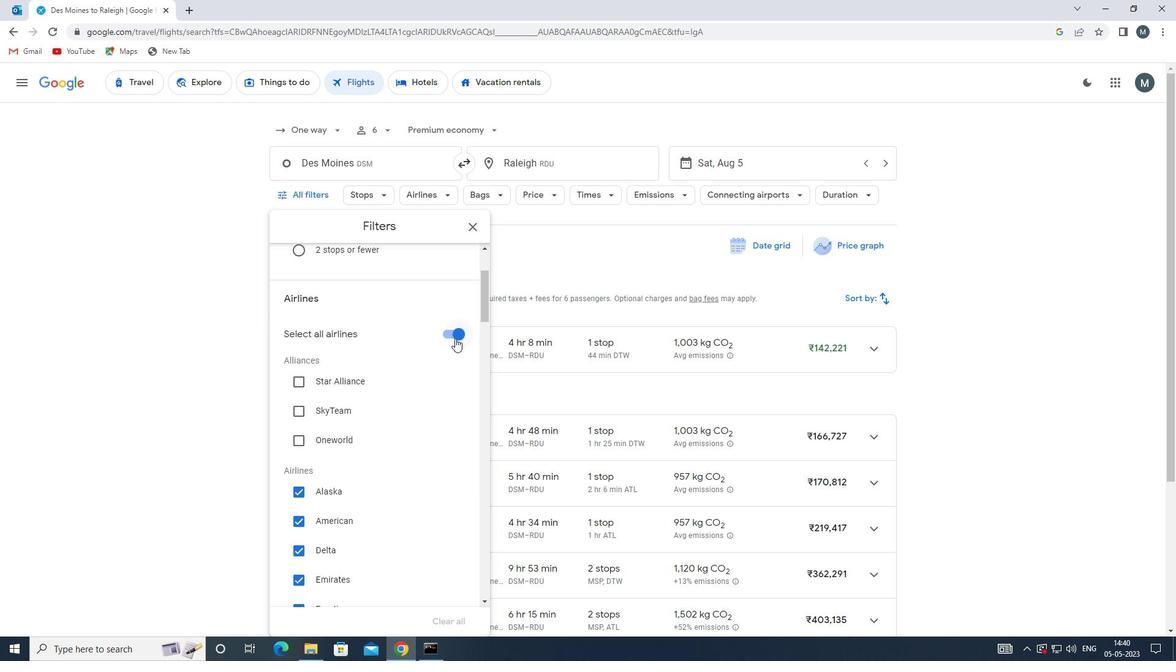 
Action: Mouse pressed left at (454, 332)
Screenshot: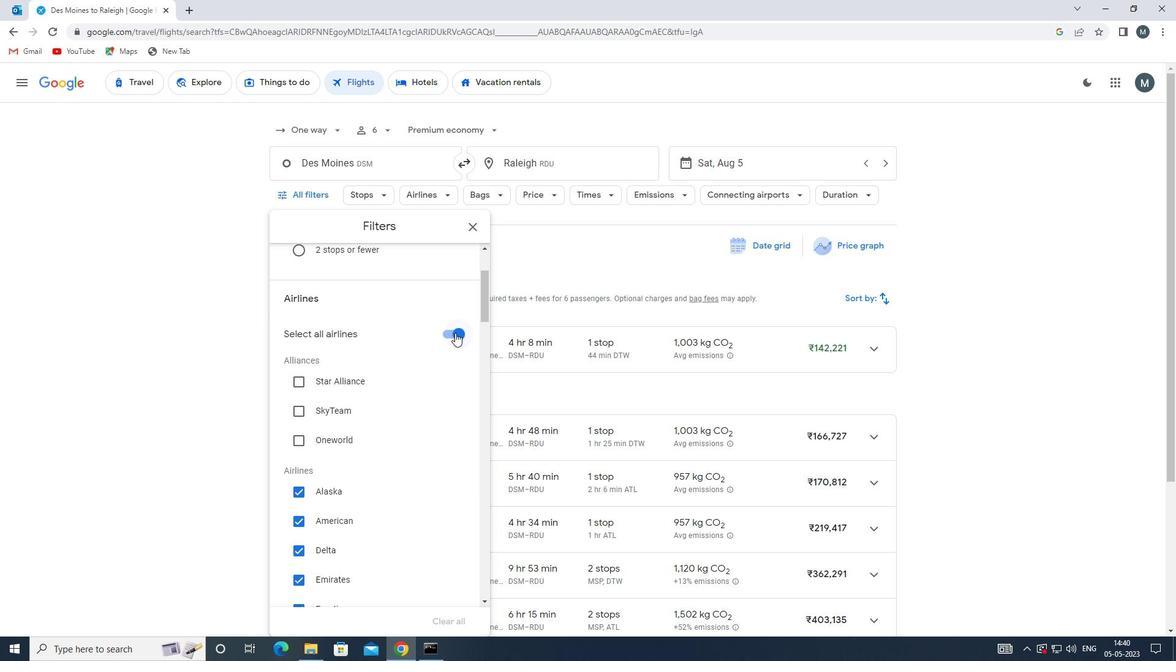 
Action: Mouse moved to (399, 419)
Screenshot: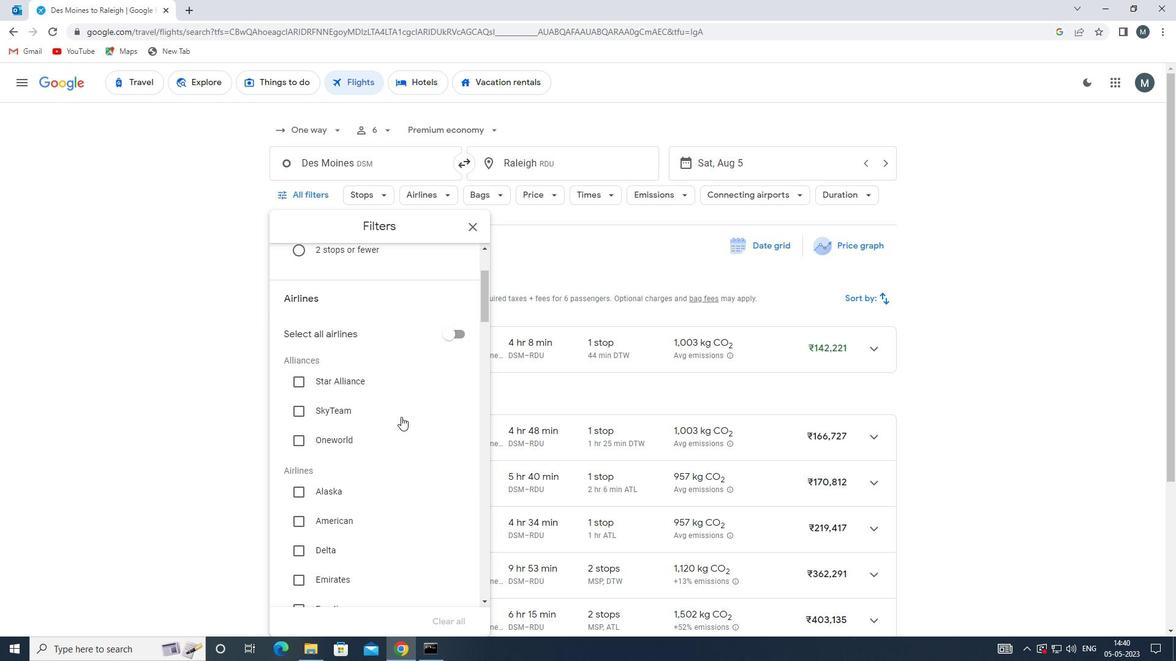 
Action: Mouse scrolled (399, 419) with delta (0, 0)
Screenshot: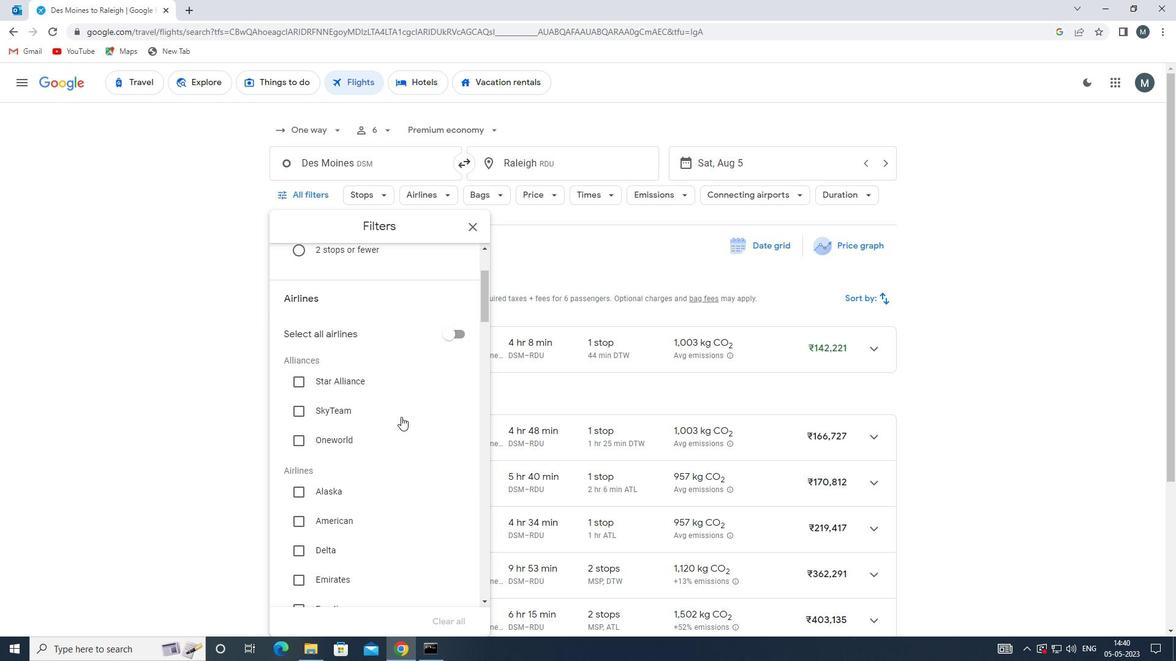 
Action: Mouse moved to (398, 420)
Screenshot: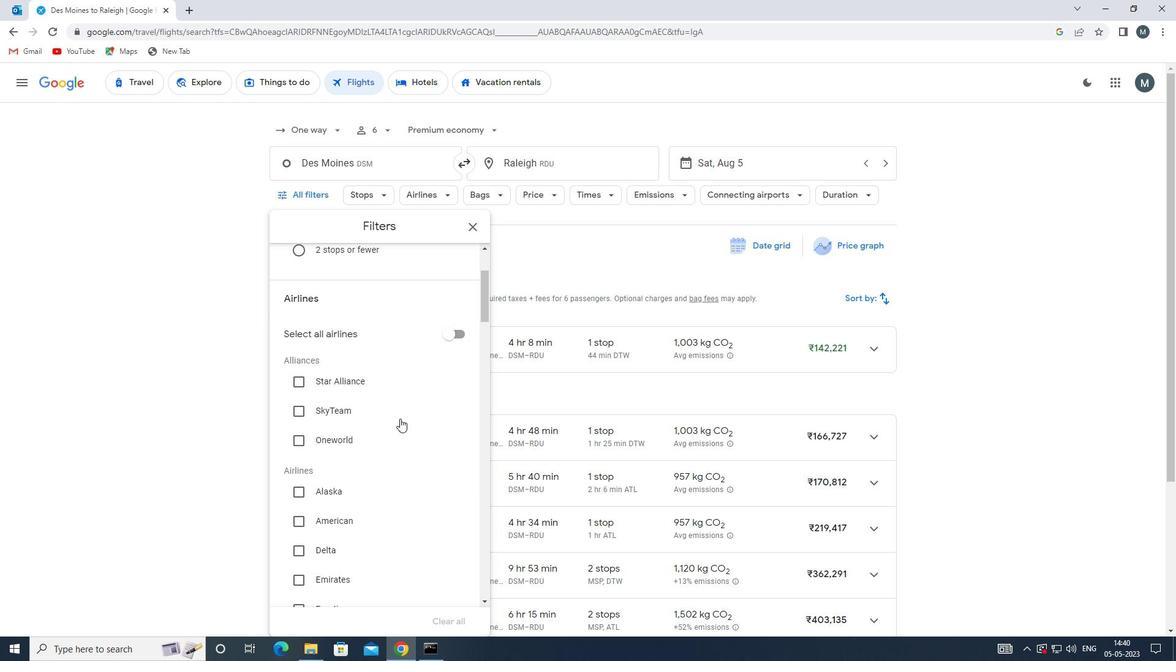 
Action: Mouse scrolled (398, 420) with delta (0, 0)
Screenshot: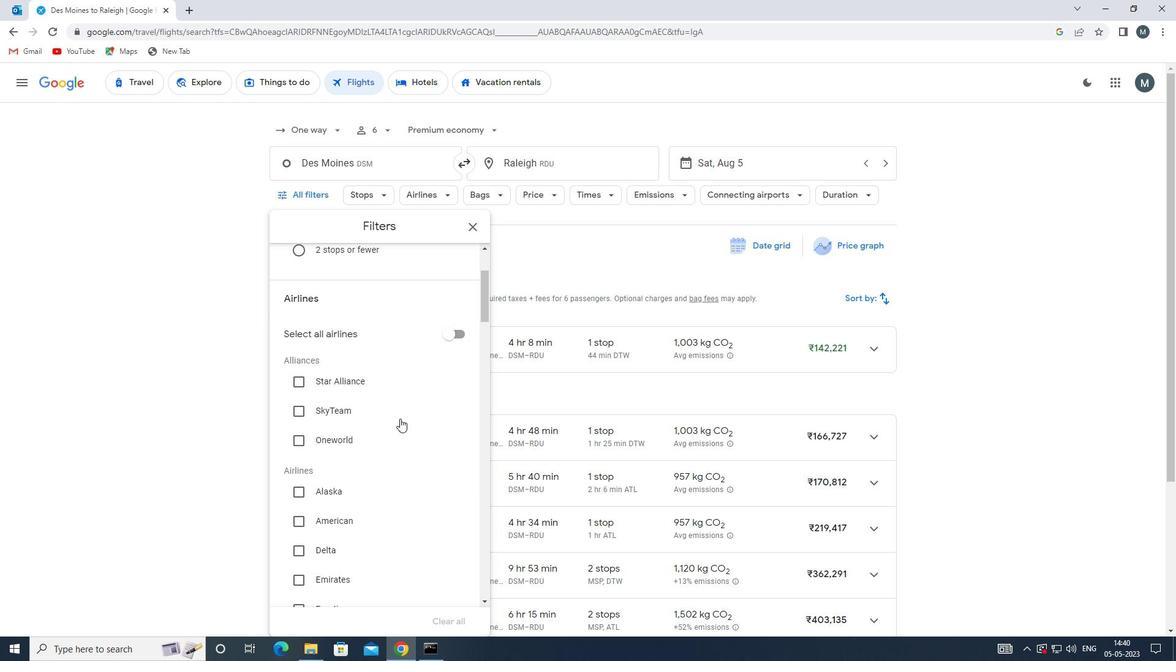 
Action: Mouse moved to (382, 429)
Screenshot: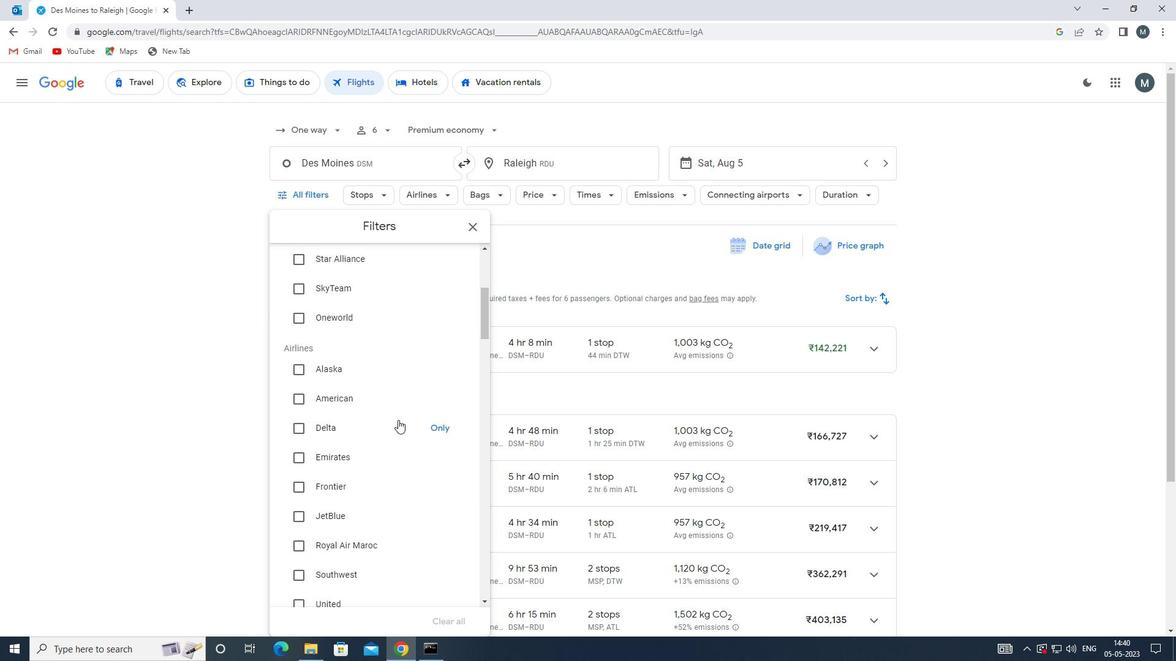 
Action: Mouse scrolled (382, 428) with delta (0, 0)
Screenshot: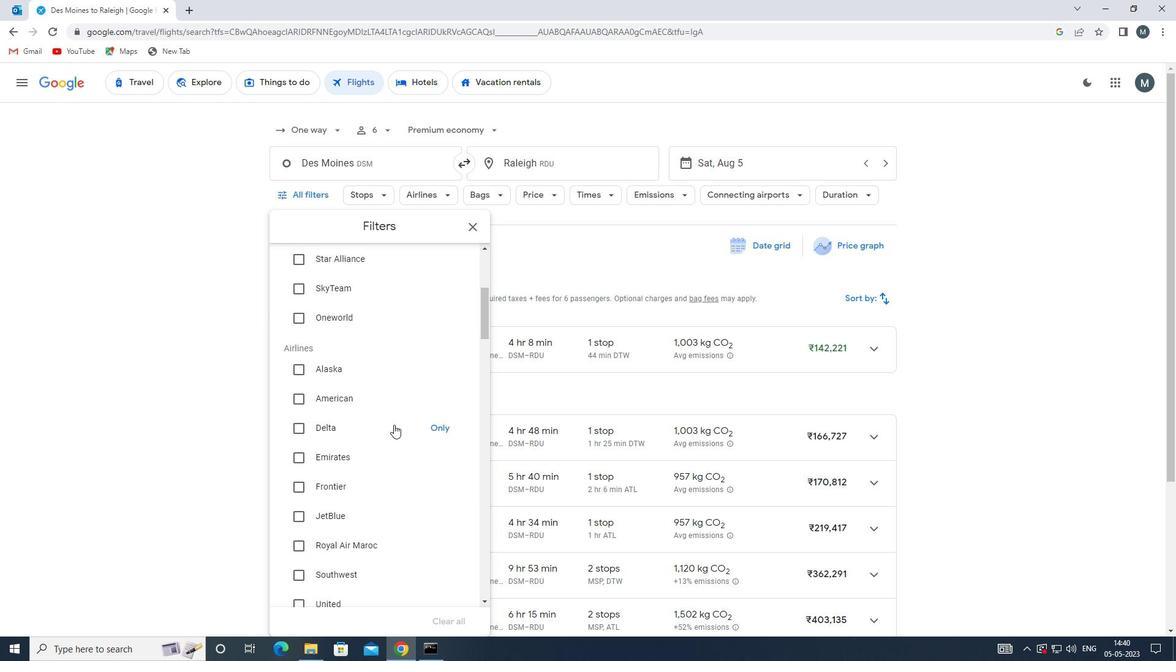 
Action: Mouse scrolled (382, 428) with delta (0, 0)
Screenshot: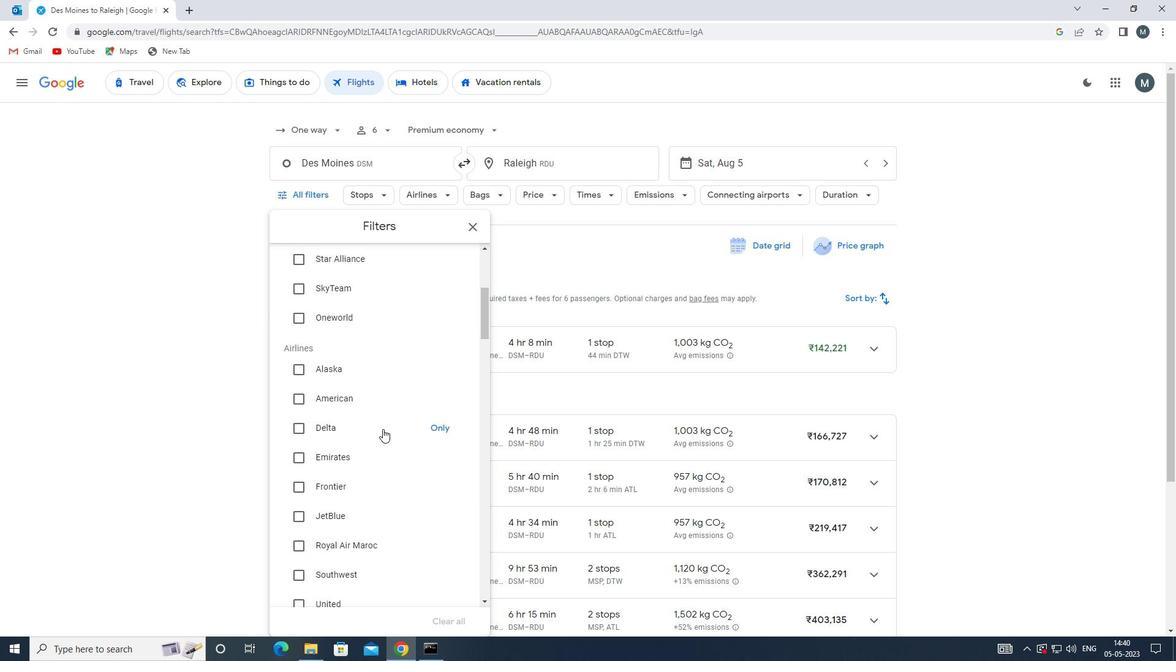 
Action: Mouse scrolled (382, 428) with delta (0, 0)
Screenshot: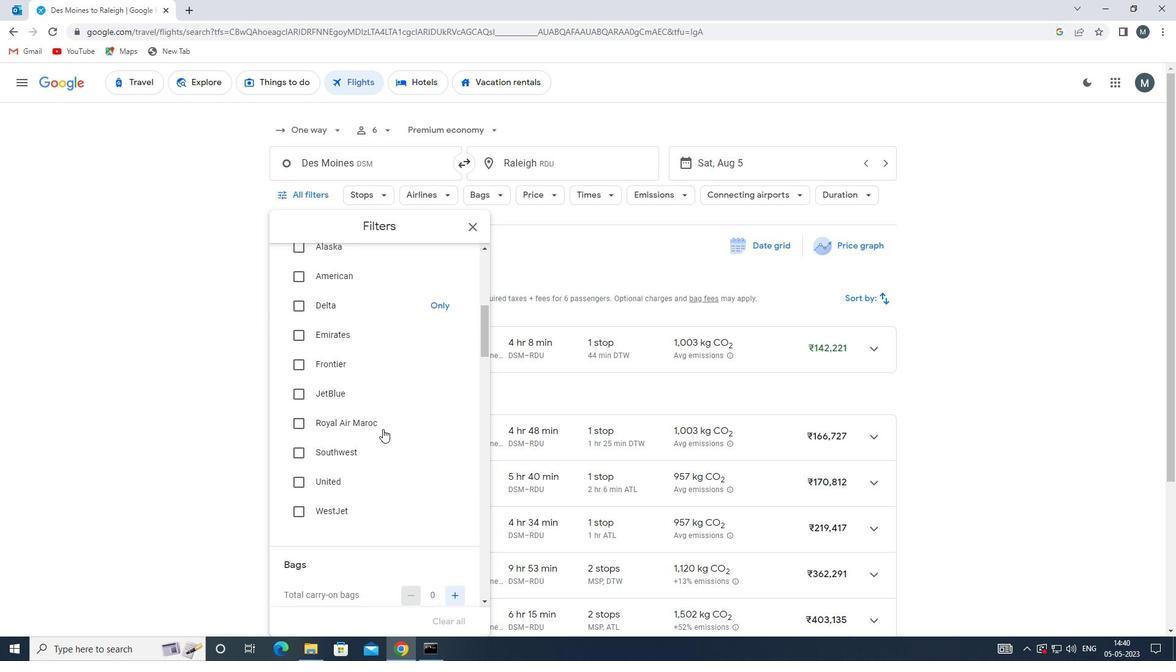 
Action: Mouse moved to (384, 432)
Screenshot: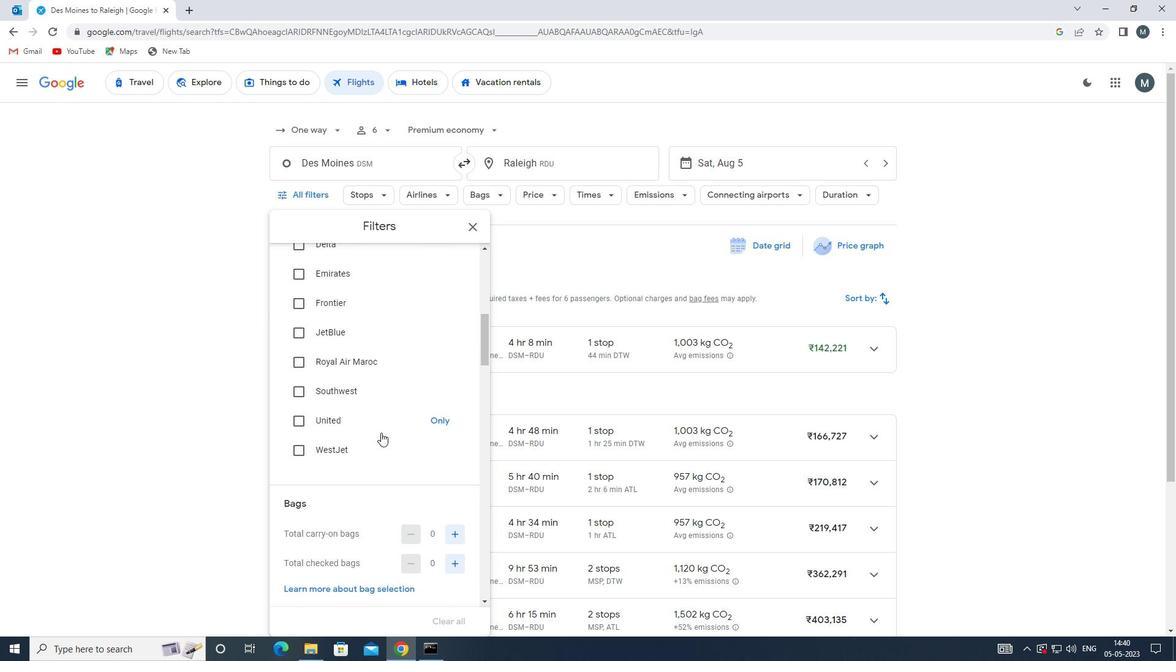 
Action: Mouse scrolled (384, 431) with delta (0, 0)
Screenshot: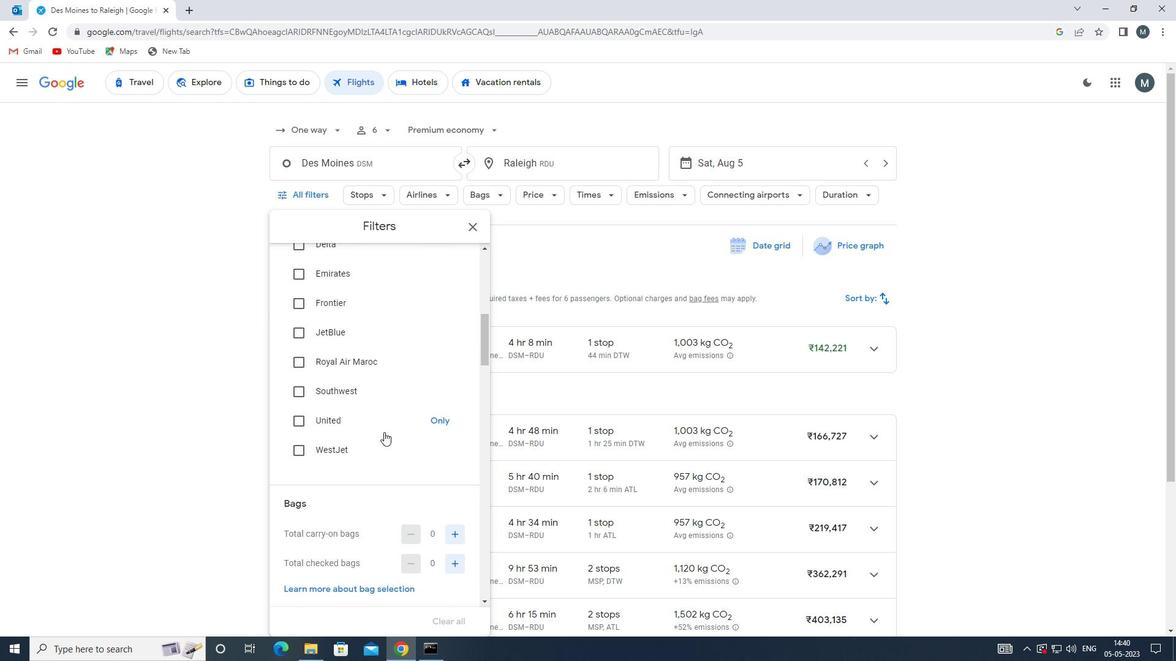 
Action: Mouse moved to (445, 499)
Screenshot: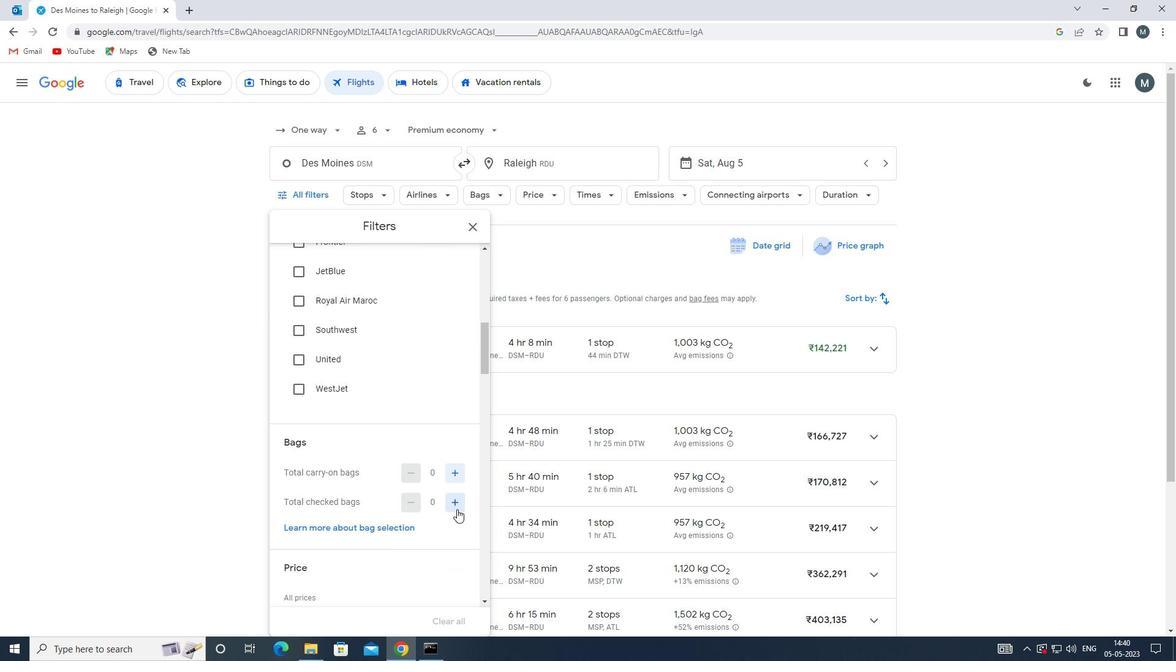 
Action: Mouse pressed left at (445, 499)
Screenshot: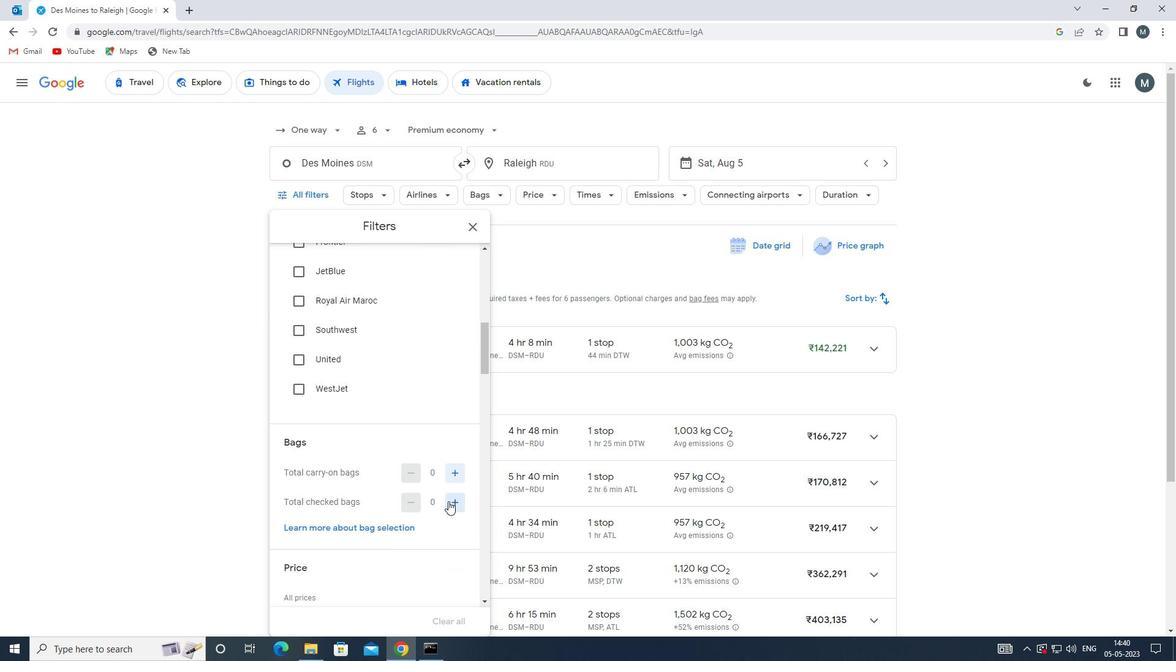 
Action: Mouse moved to (387, 461)
Screenshot: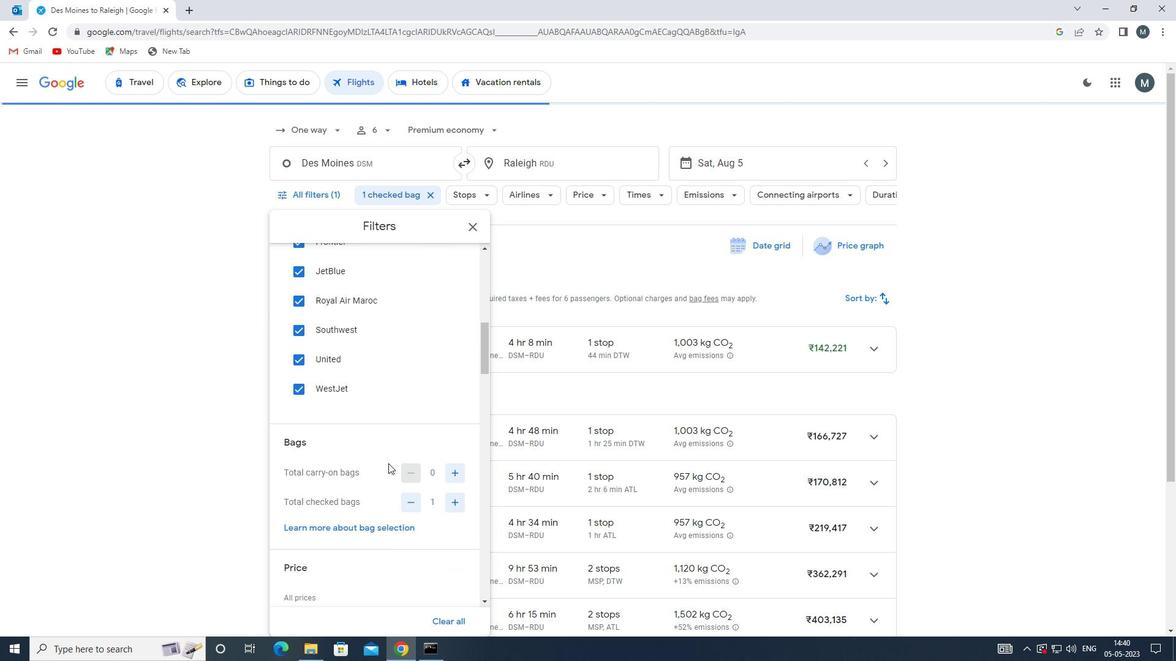 
Action: Mouse scrolled (387, 461) with delta (0, 0)
Screenshot: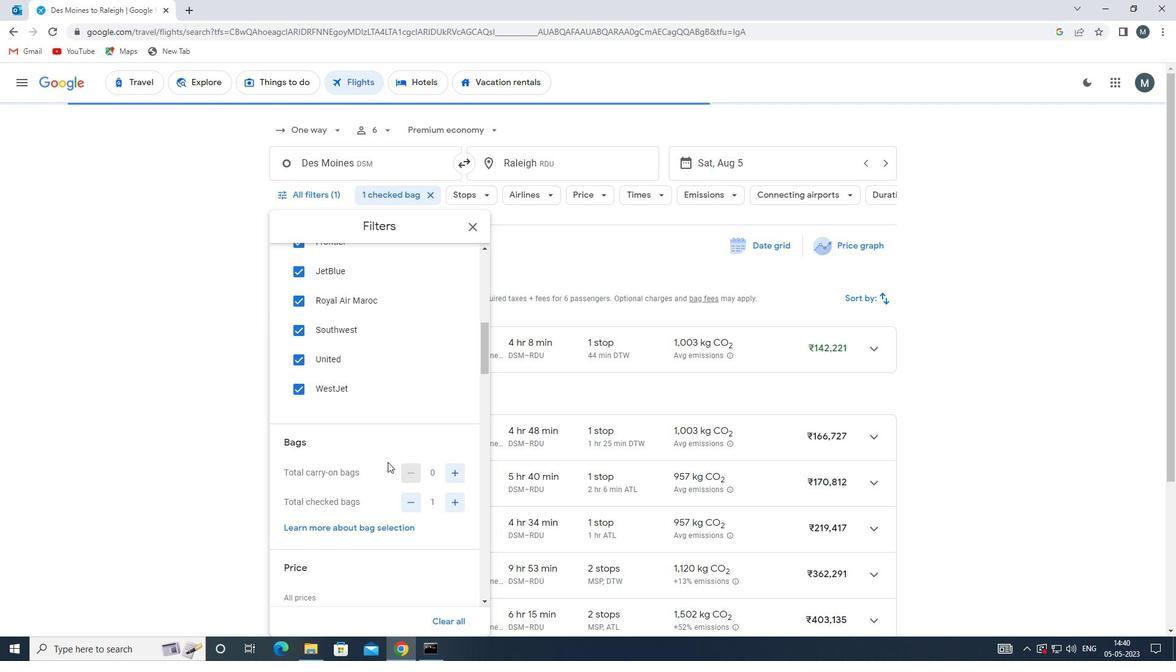 
Action: Mouse moved to (387, 461)
Screenshot: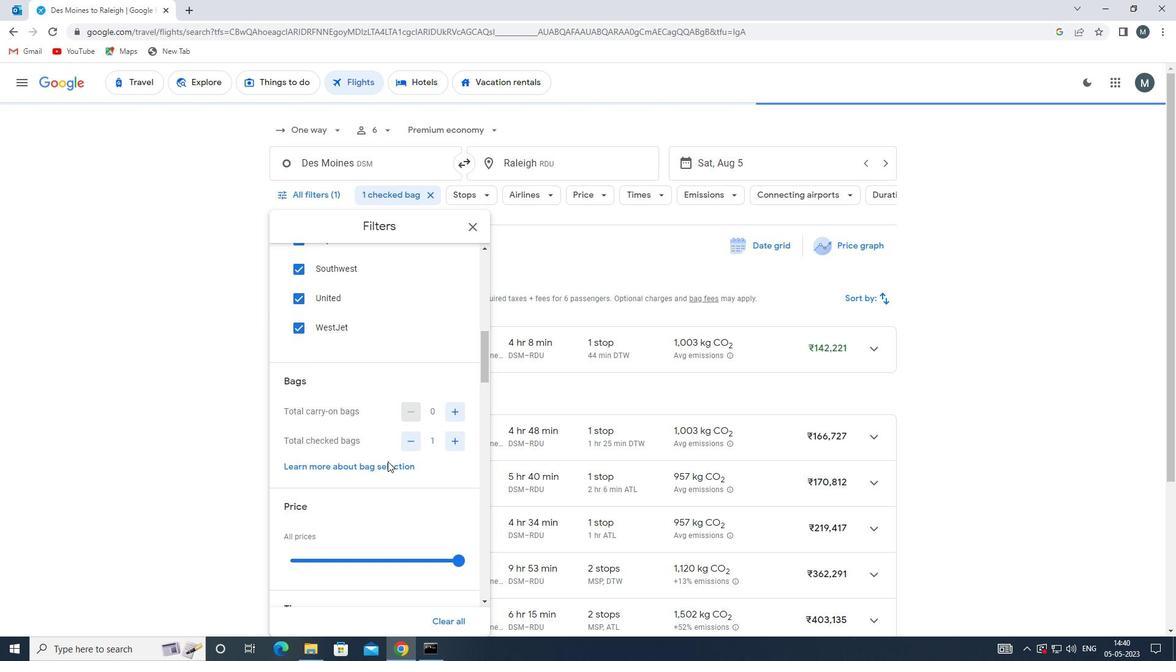 
Action: Mouse scrolled (387, 460) with delta (0, 0)
Screenshot: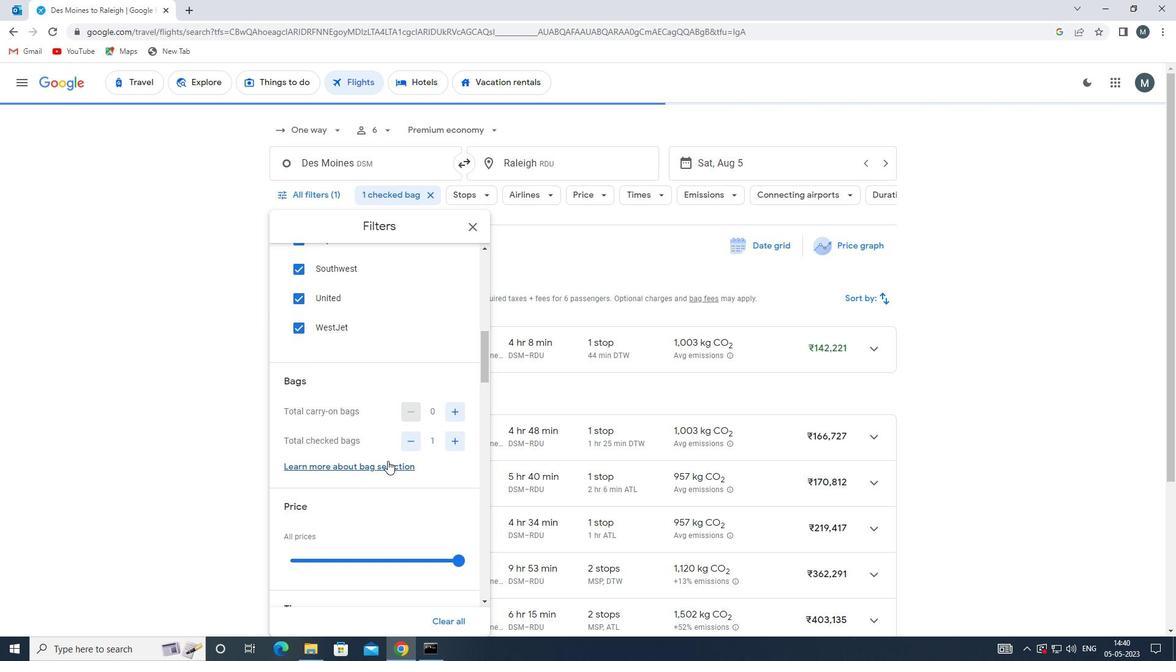 
Action: Mouse moved to (377, 493)
Screenshot: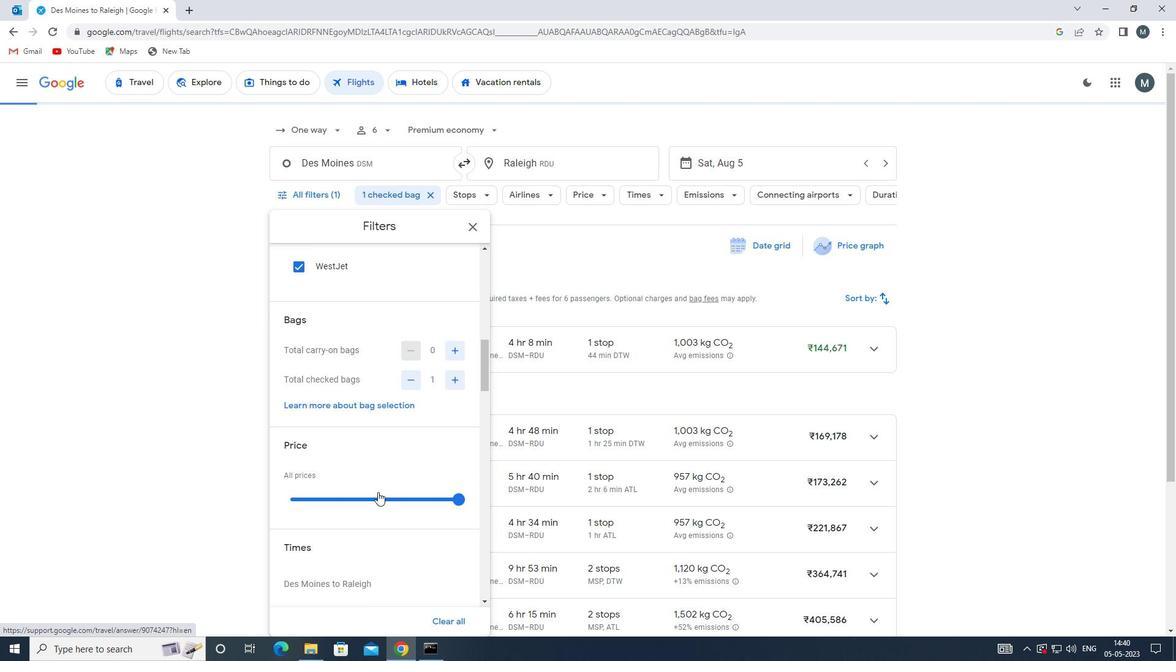 
Action: Mouse pressed left at (377, 493)
Screenshot: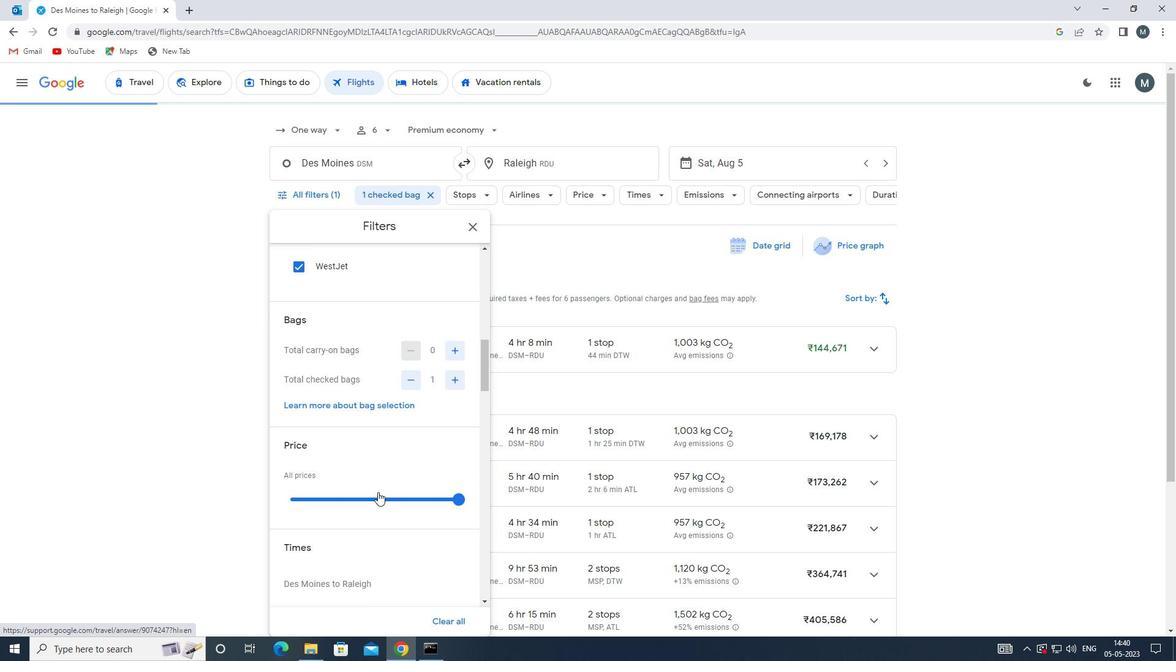 
Action: Mouse moved to (379, 472)
Screenshot: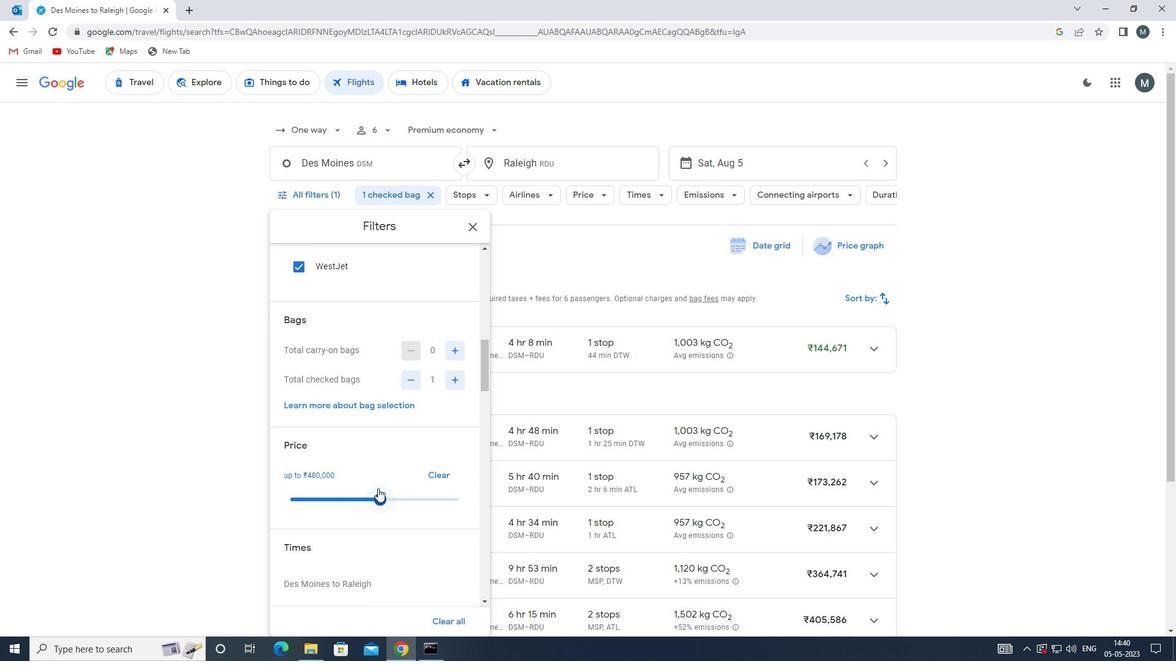 
Action: Mouse scrolled (379, 472) with delta (0, 0)
Screenshot: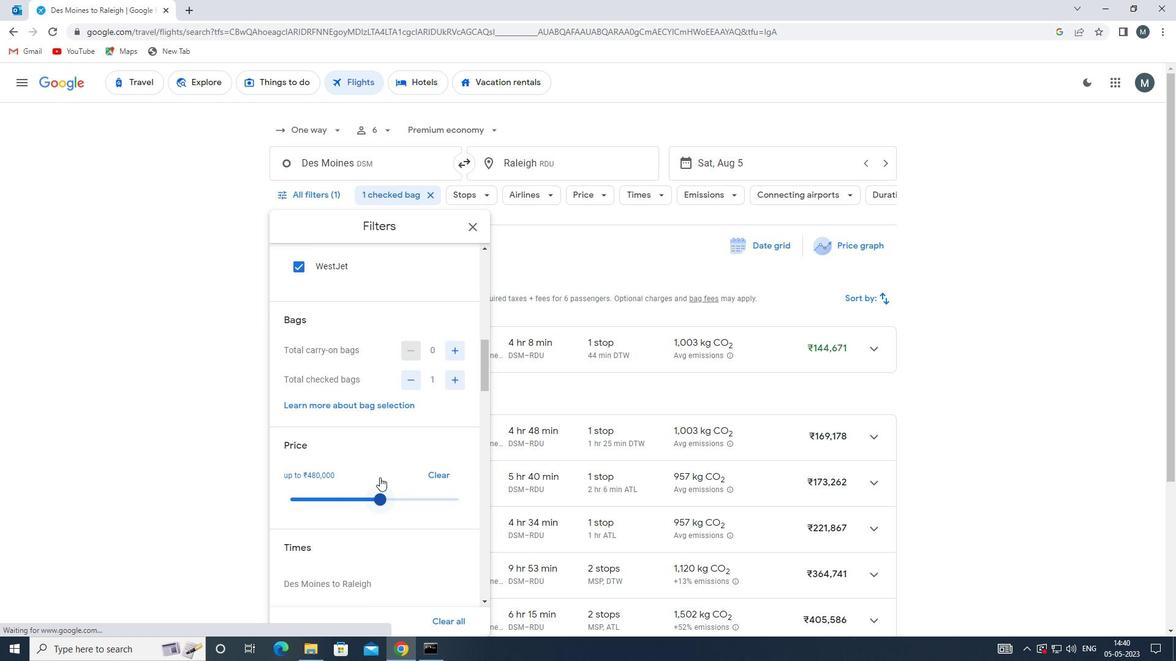 
Action: Mouse moved to (376, 439)
Screenshot: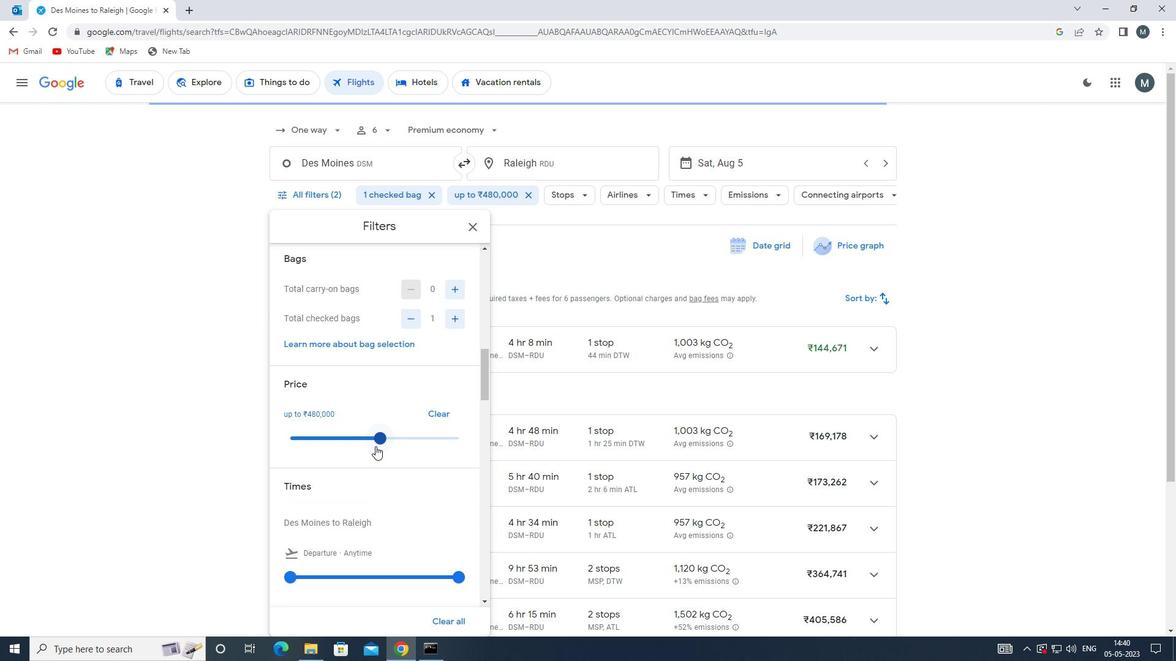 
Action: Mouse pressed left at (376, 439)
Screenshot: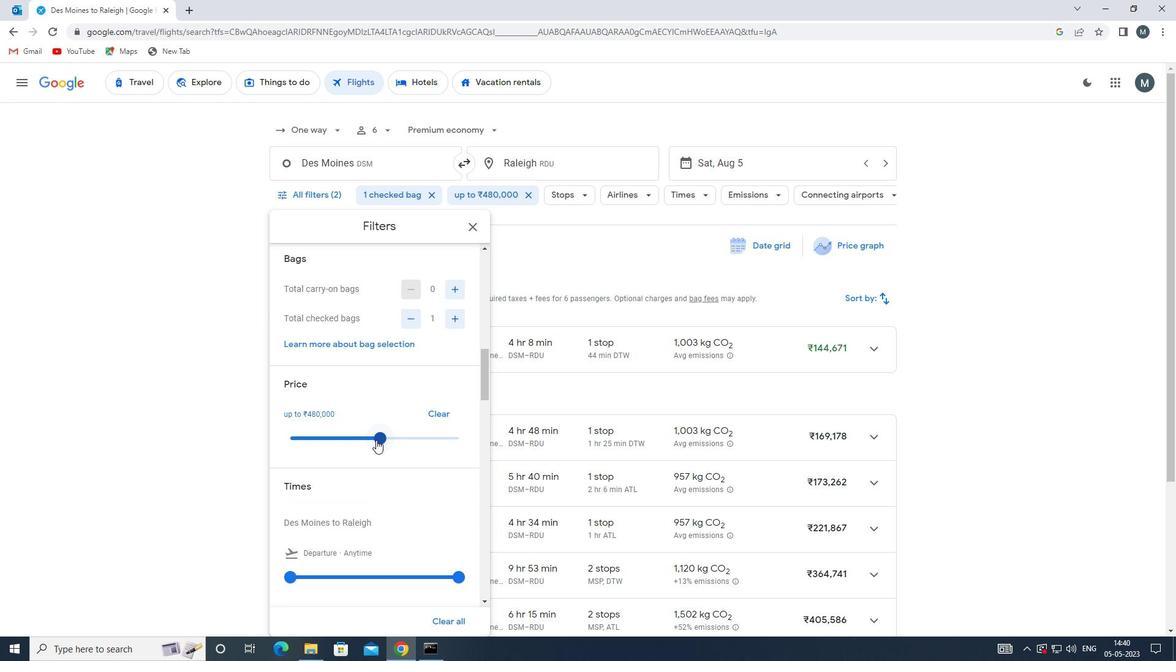 
Action: Mouse moved to (377, 425)
Screenshot: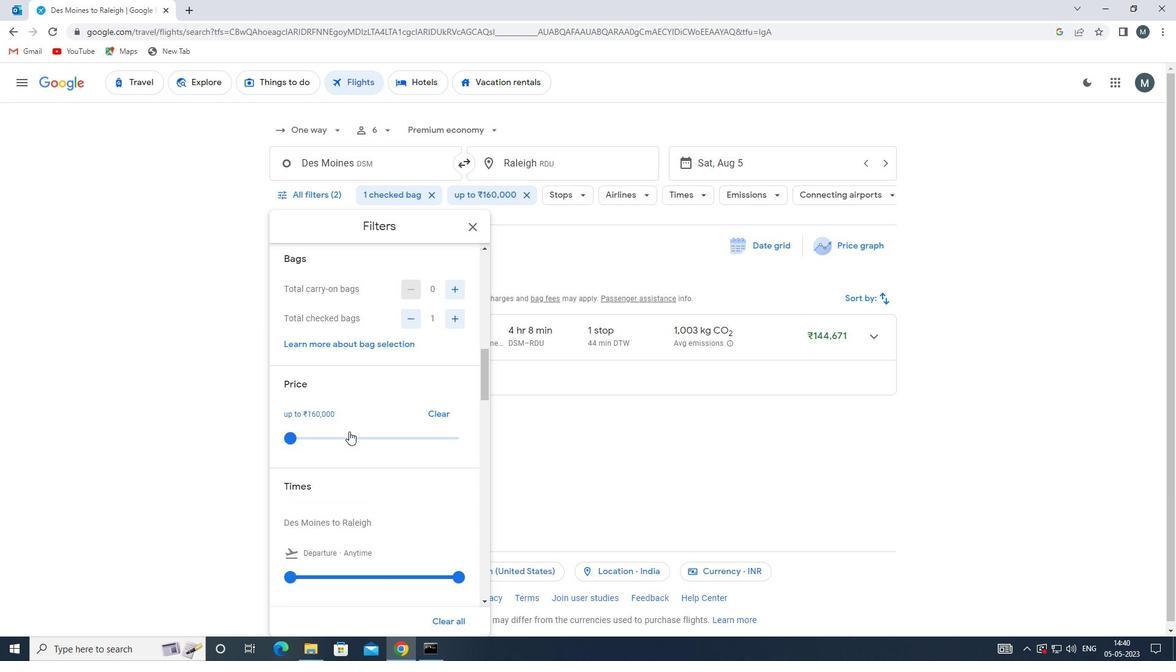 
Action: Mouse scrolled (377, 425) with delta (0, 0)
Screenshot: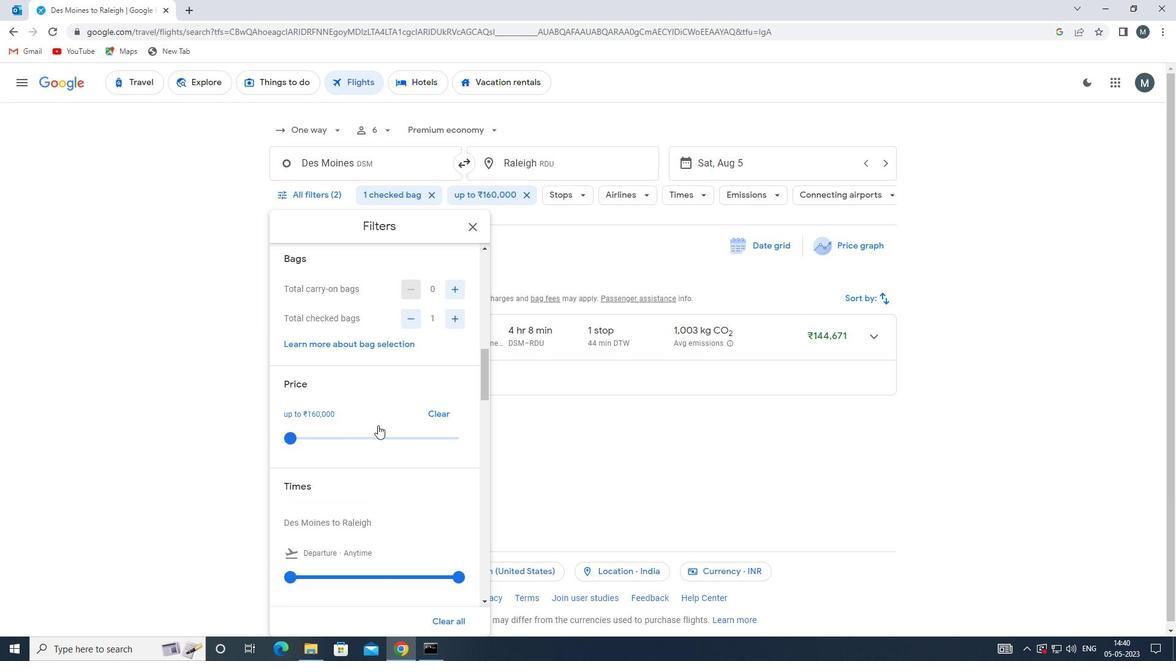 
Action: Mouse moved to (382, 423)
Screenshot: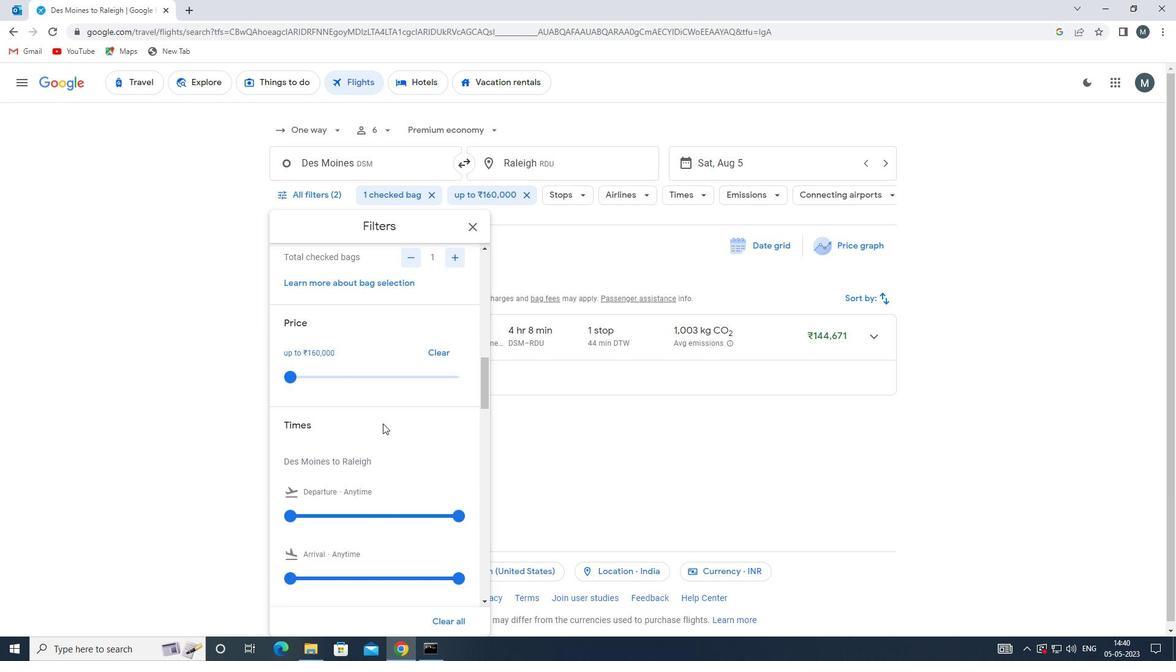 
Action: Mouse scrolled (382, 423) with delta (0, 0)
Screenshot: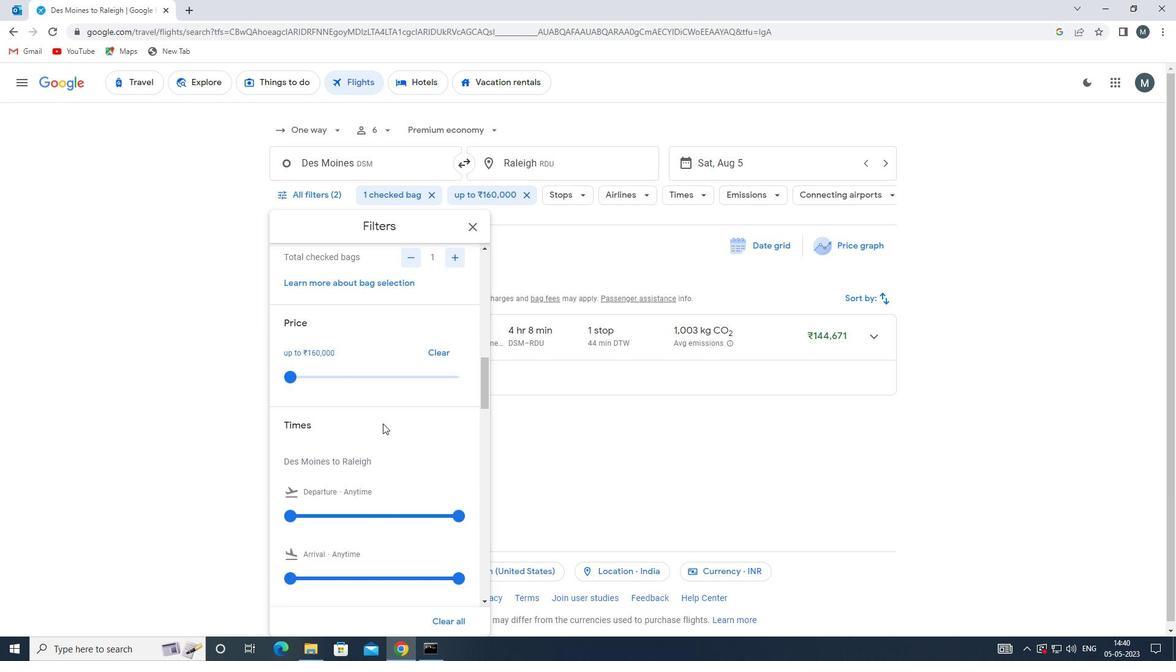 
Action: Mouse moved to (288, 449)
Screenshot: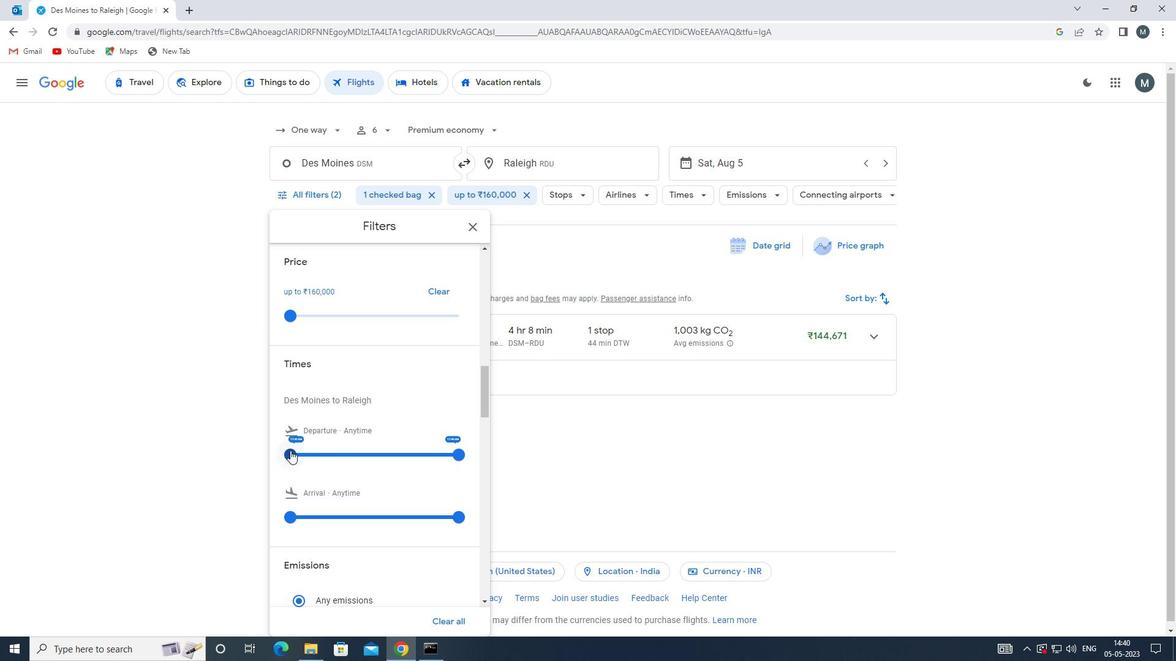 
Action: Mouse pressed left at (288, 449)
Screenshot: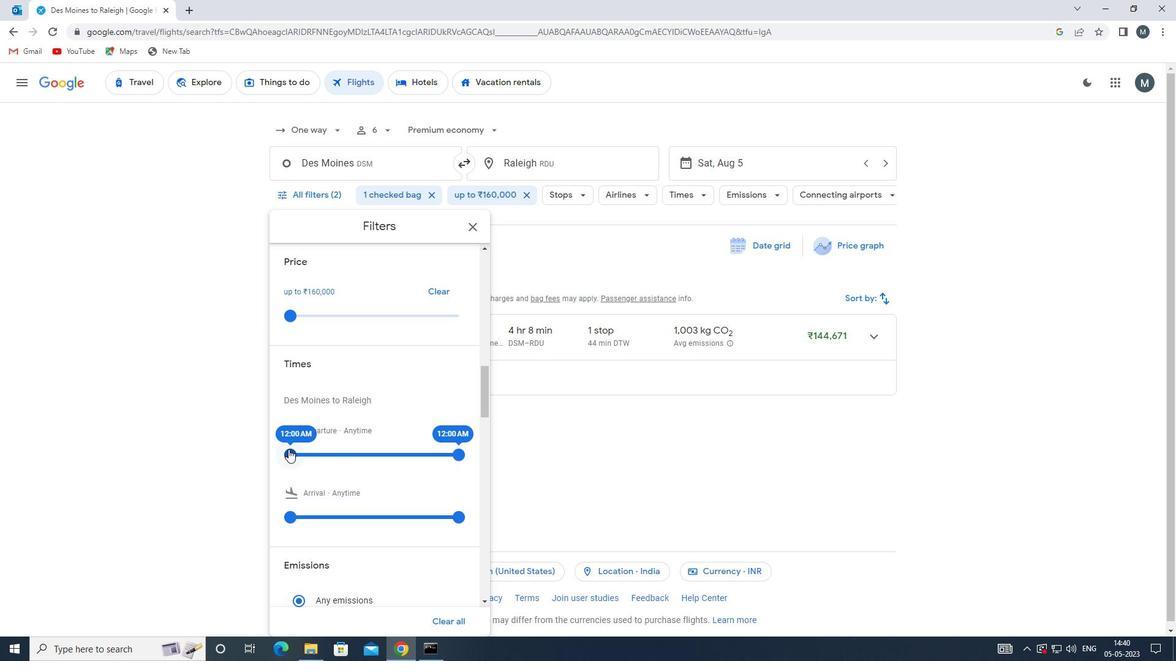 
Action: Mouse moved to (458, 447)
Screenshot: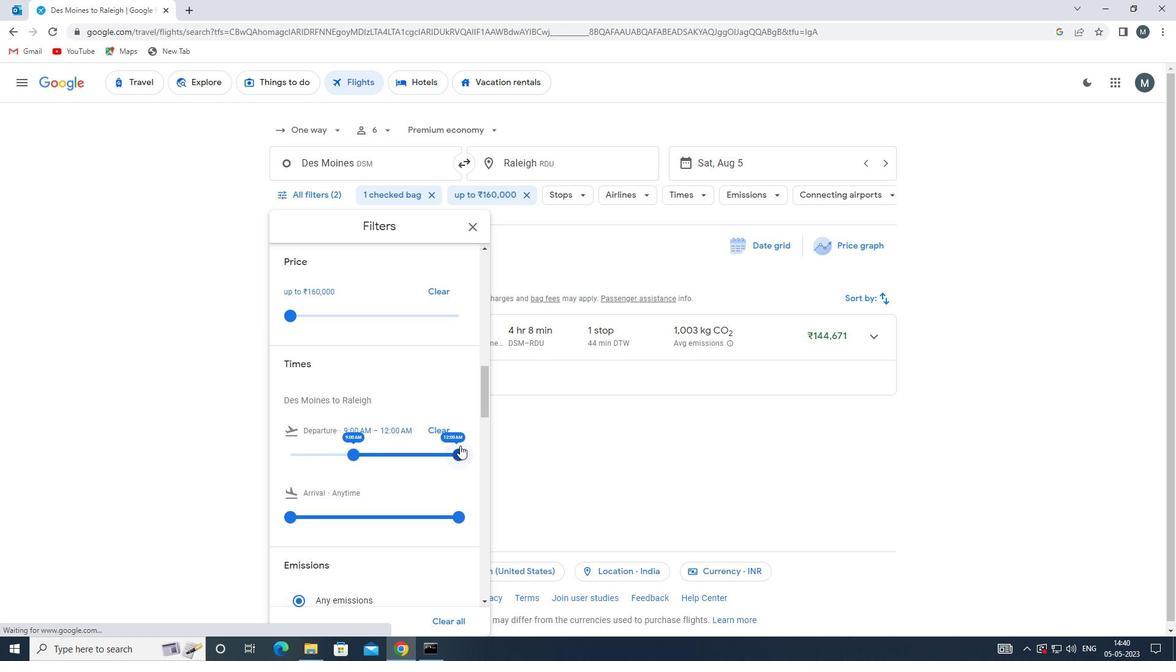 
Action: Mouse pressed left at (458, 447)
Screenshot: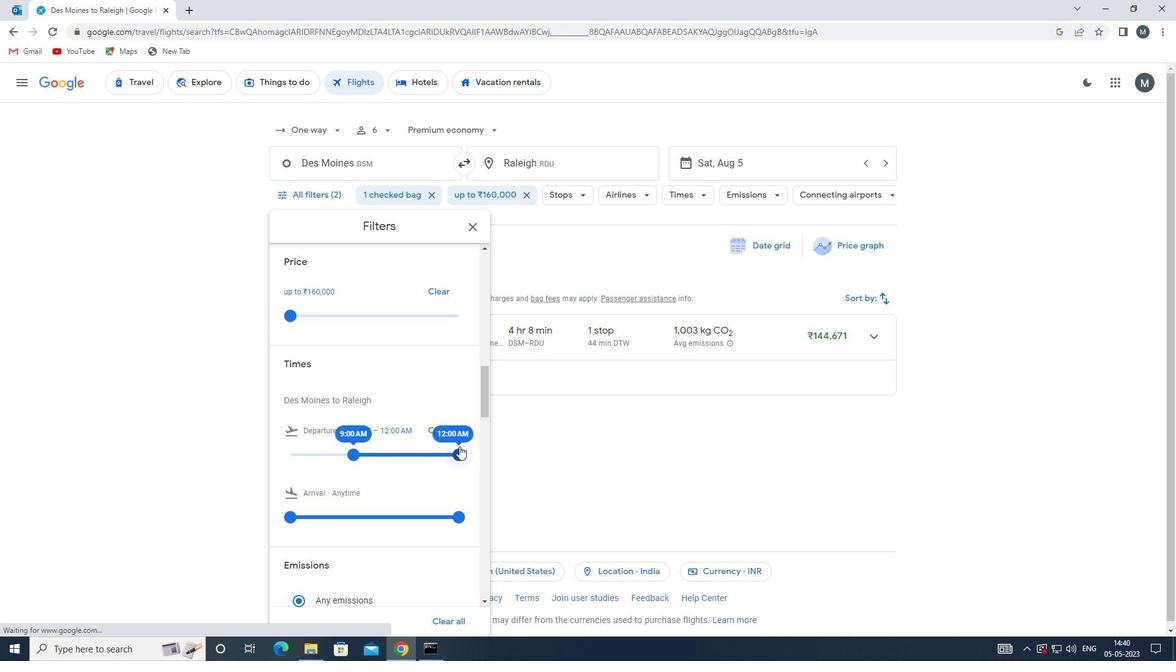 
Action: Mouse moved to (379, 437)
Screenshot: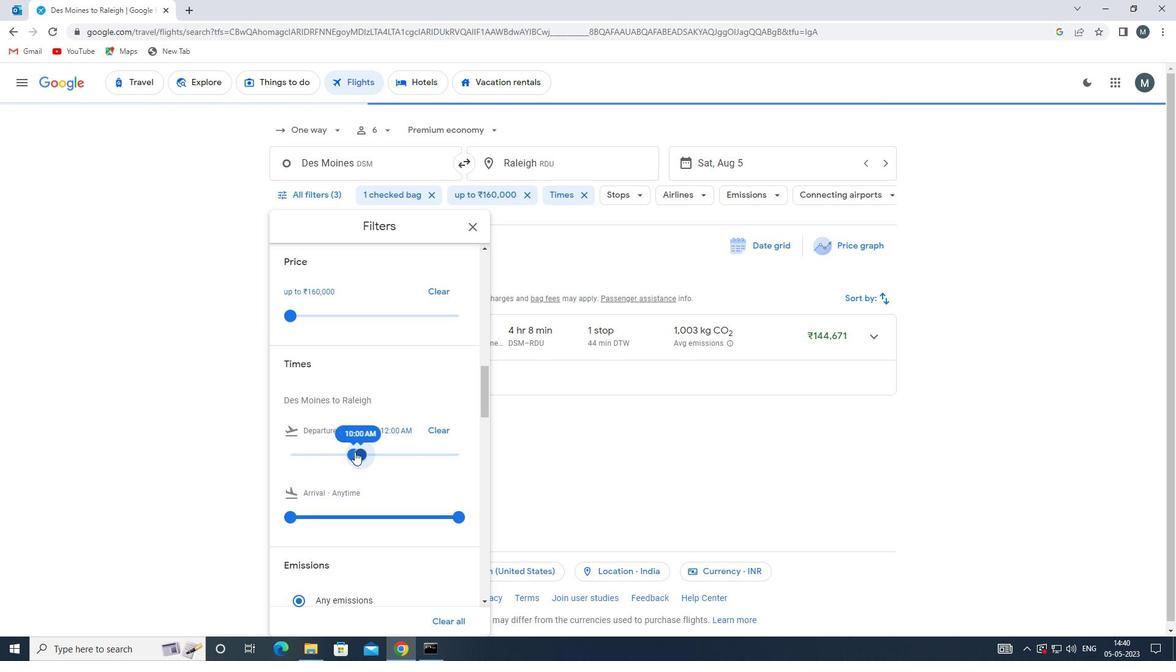 
Action: Mouse scrolled (379, 436) with delta (0, 0)
Screenshot: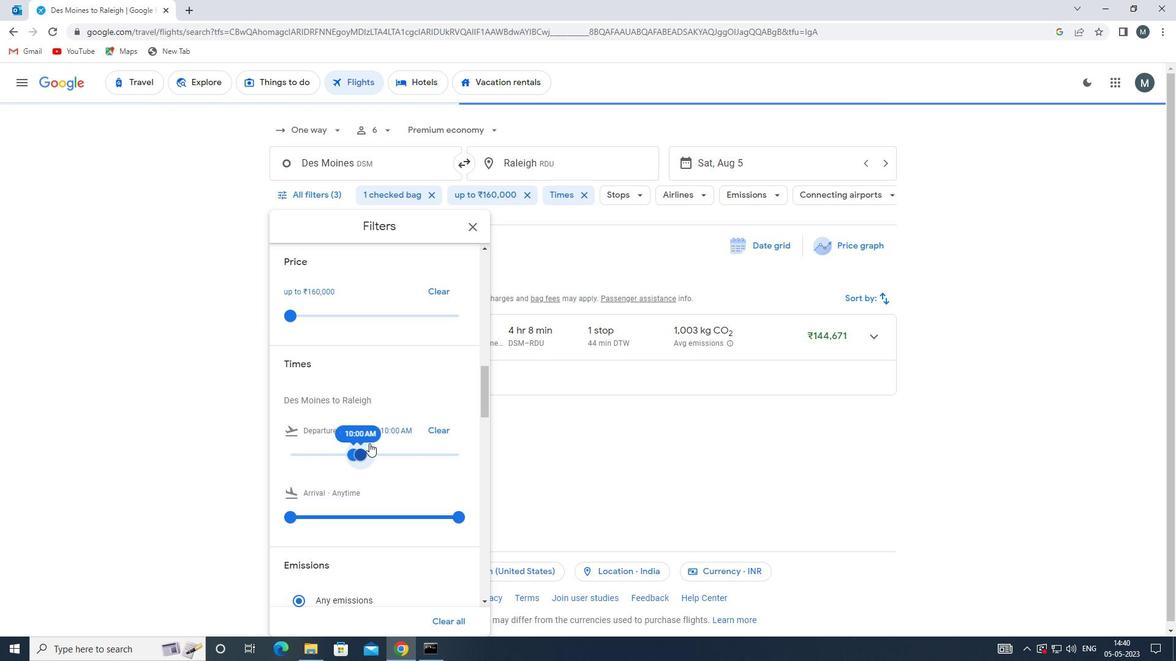 
Action: Mouse scrolled (379, 436) with delta (0, 0)
Screenshot: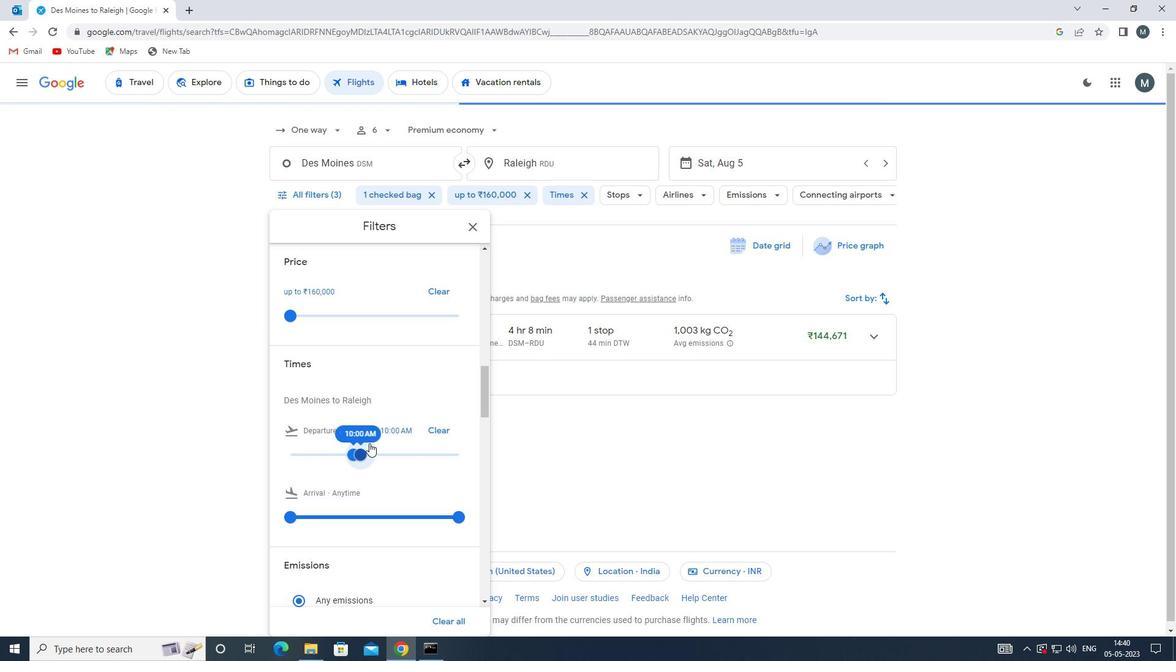 
Action: Mouse moved to (469, 227)
Screenshot: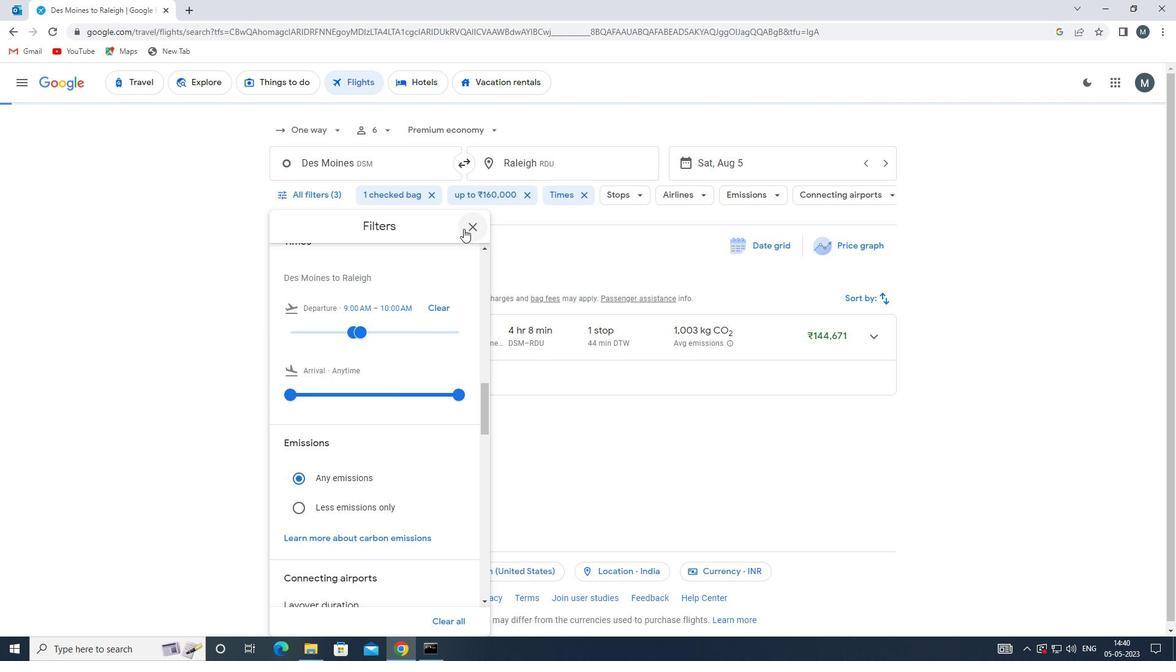
Action: Mouse pressed left at (469, 227)
Screenshot: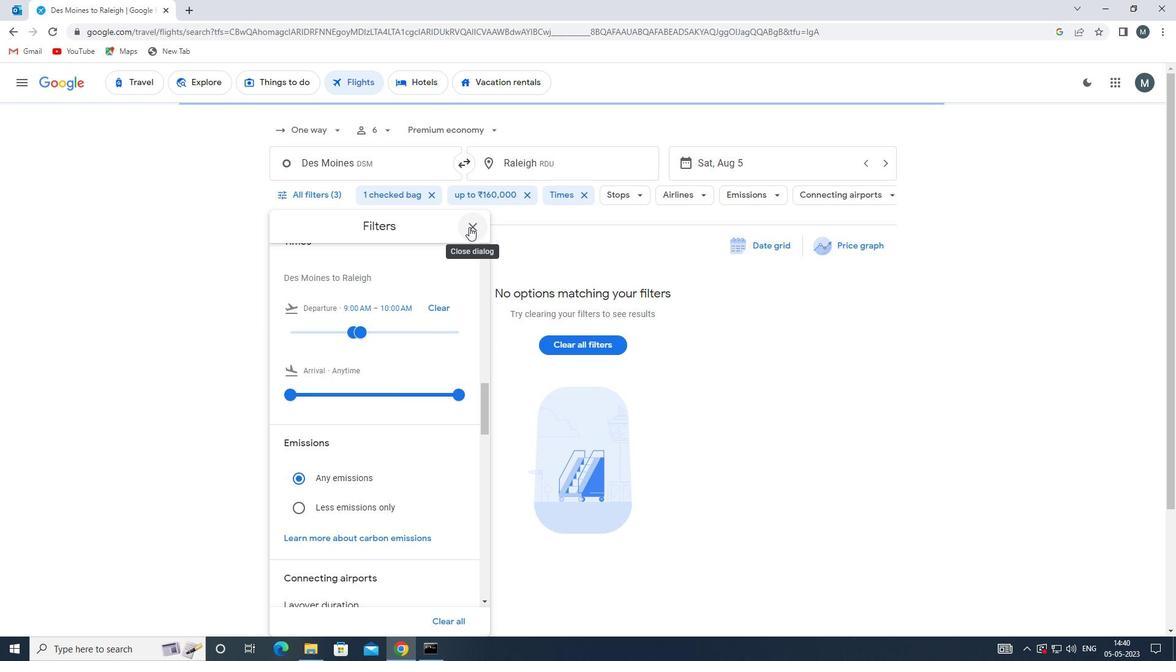 
Action: Mouse moved to (468, 229)
Screenshot: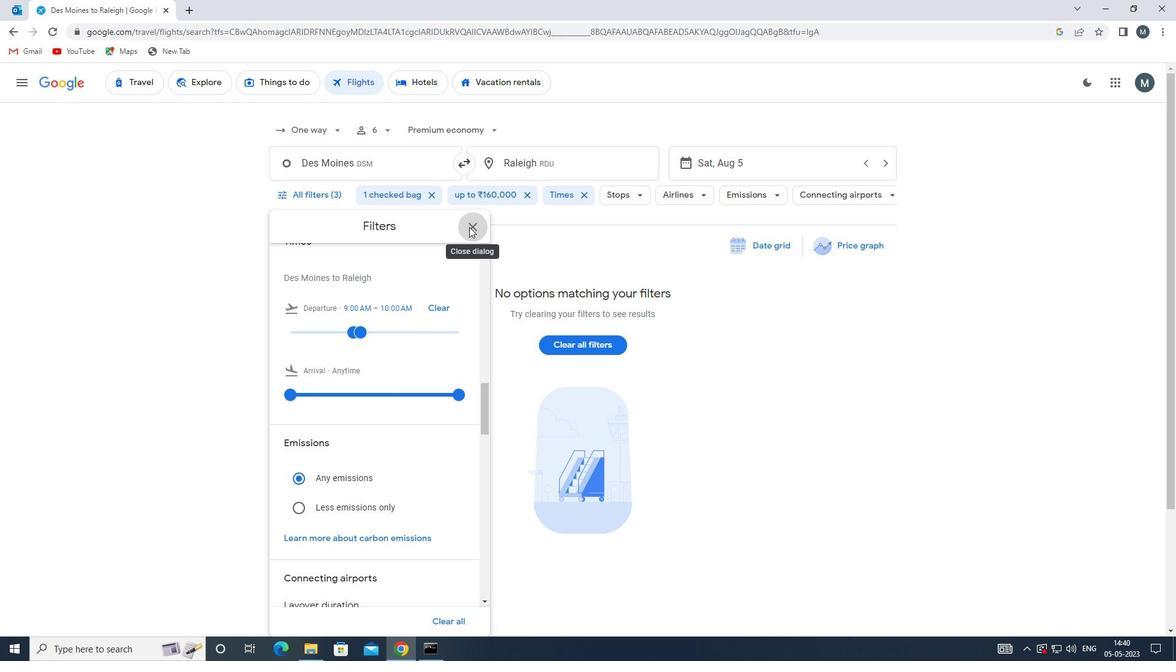 
